 Task: Open Card Travel Review in Board Email Marketing Engagement Optimization to Workspace Editing and Proofreading and add a team member Softage.1@softage.net, a label Green, a checklist Blogging, an attachment from your computer, a color Green and finally, add a card description 'Conduct team training session on communication' and a comment 'This task requires us to be detail-oriented and meticulous, ensuring that we do not miss any important information or details.'. Add a start date 'Jan 05, 1900' with a due date 'Jan 12, 1900'
Action: Key pressed <Key.shift>SOFTAGE.1<Key.shift>@SOFTAGE.NET<Key.enter>
Screenshot: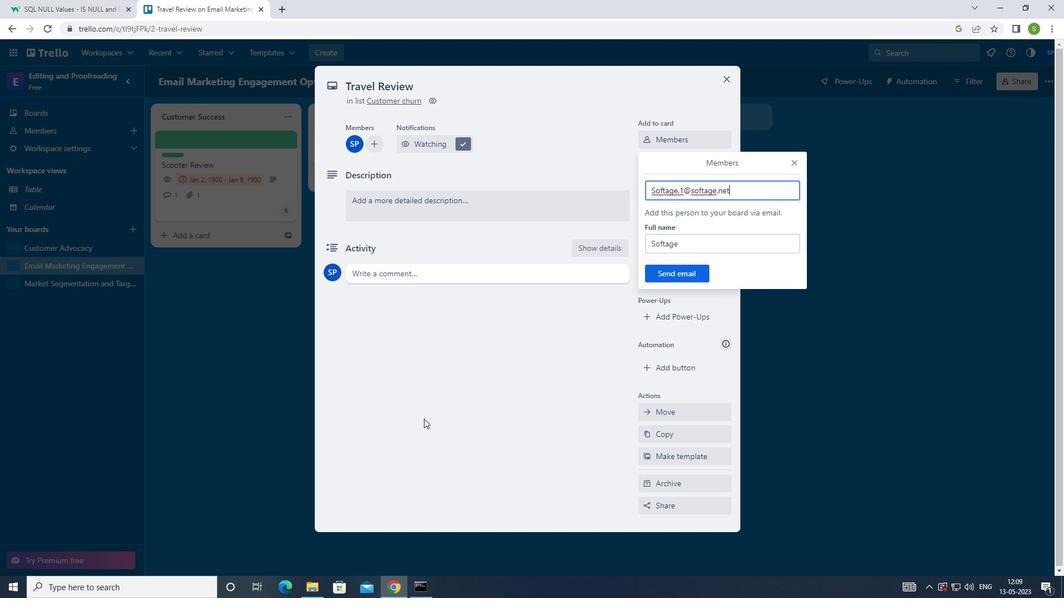
Action: Mouse moved to (794, 164)
Screenshot: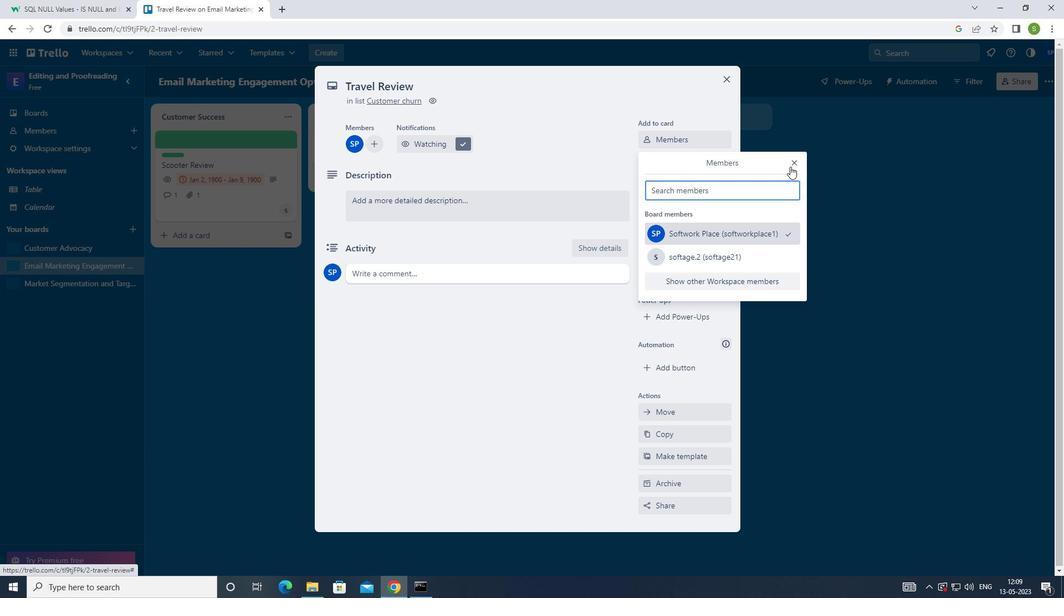 
Action: Mouse pressed left at (794, 164)
Screenshot: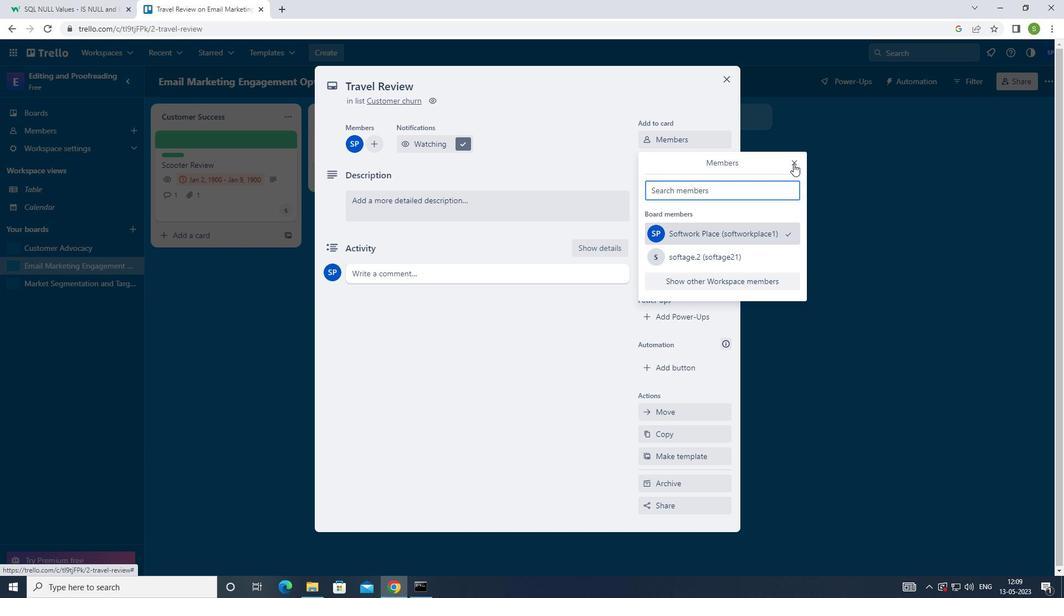 
Action: Mouse moved to (705, 168)
Screenshot: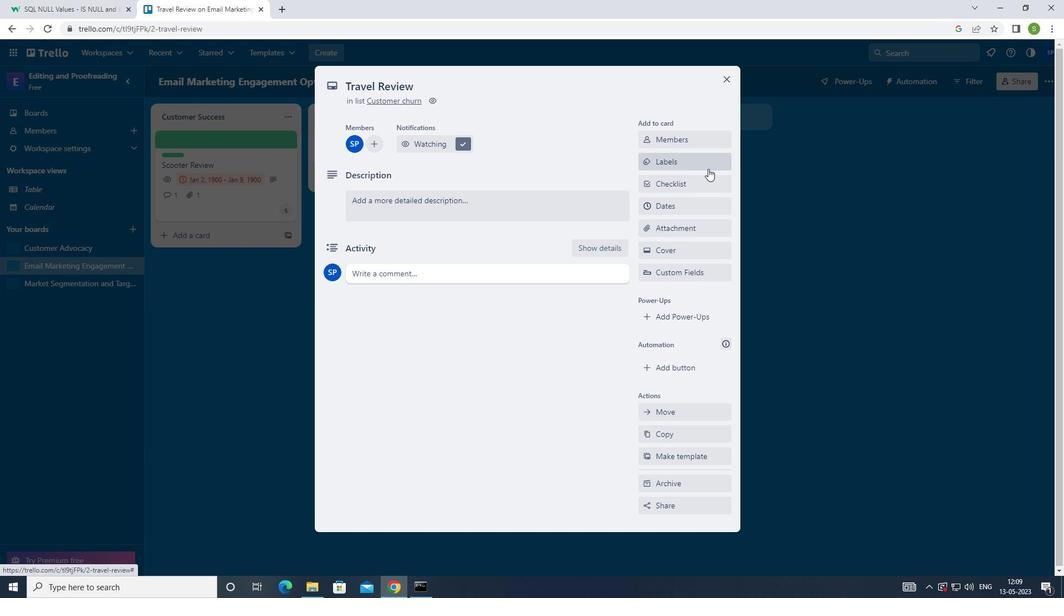 
Action: Mouse pressed left at (705, 168)
Screenshot: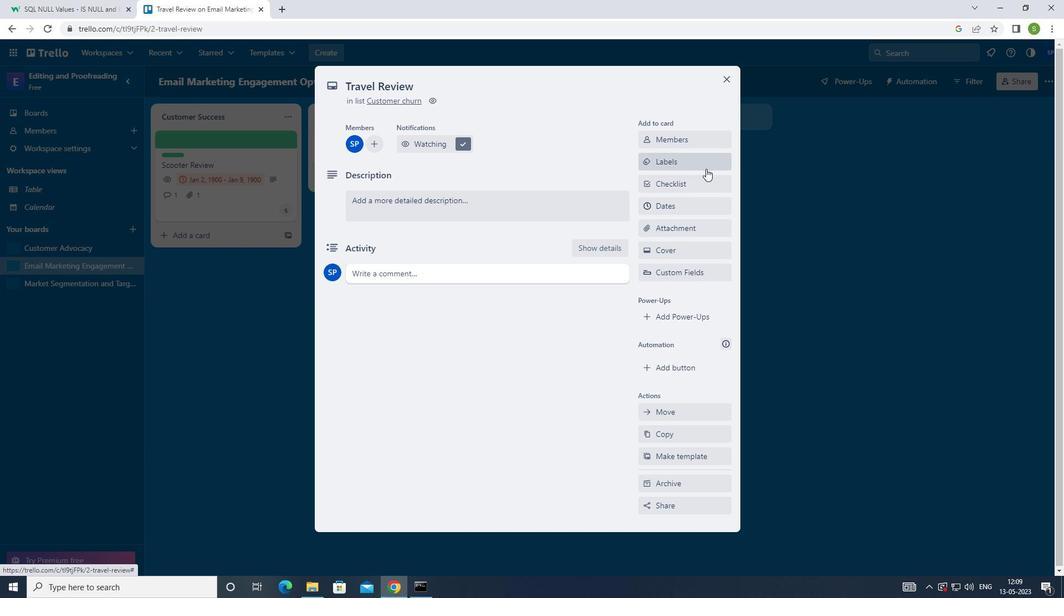 
Action: Mouse moved to (653, 252)
Screenshot: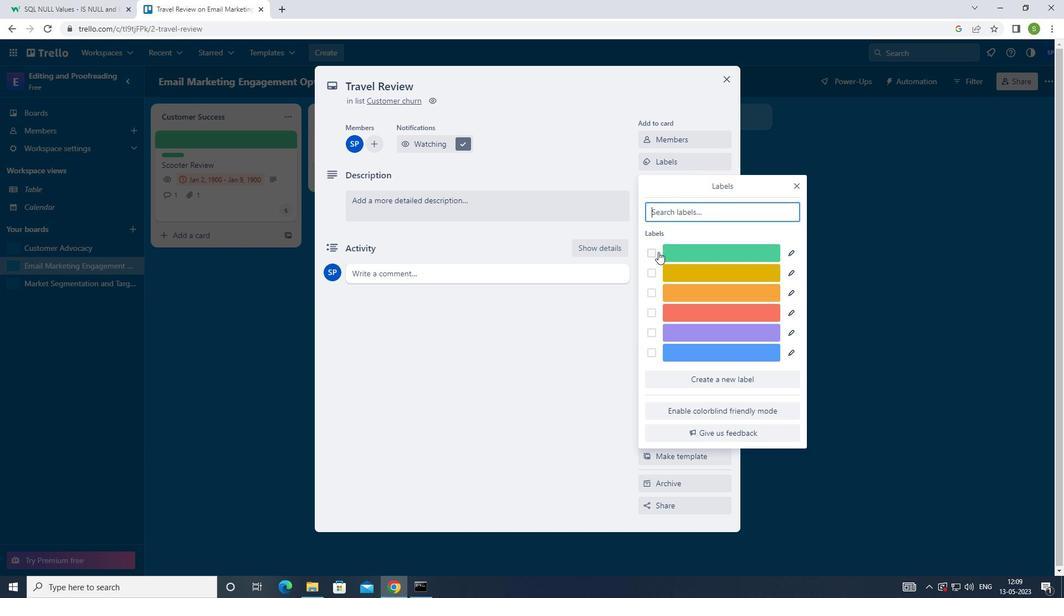 
Action: Mouse pressed left at (653, 252)
Screenshot: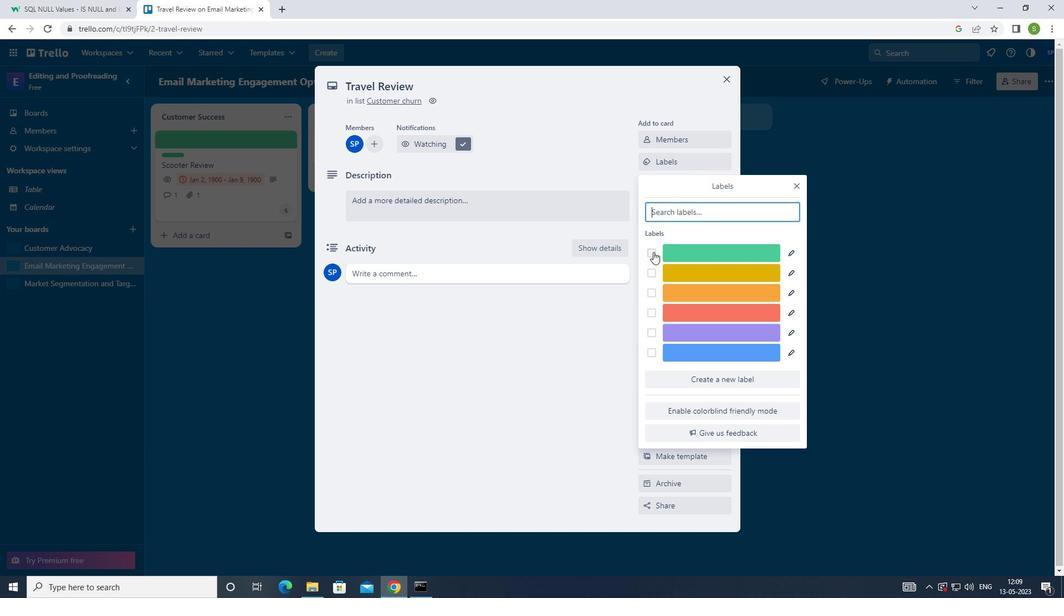 
Action: Mouse moved to (798, 185)
Screenshot: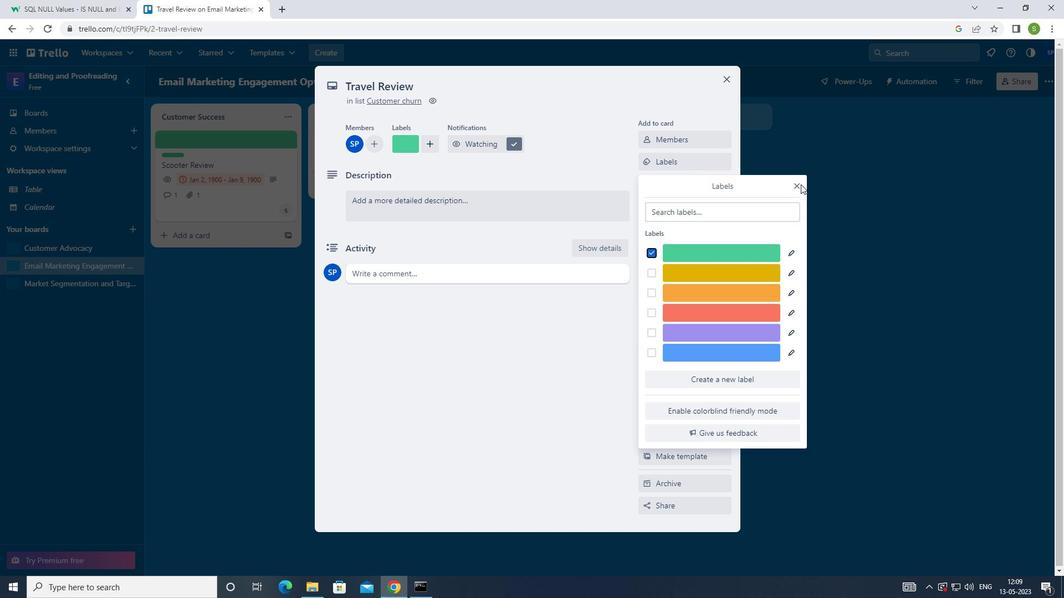
Action: Mouse pressed left at (798, 185)
Screenshot: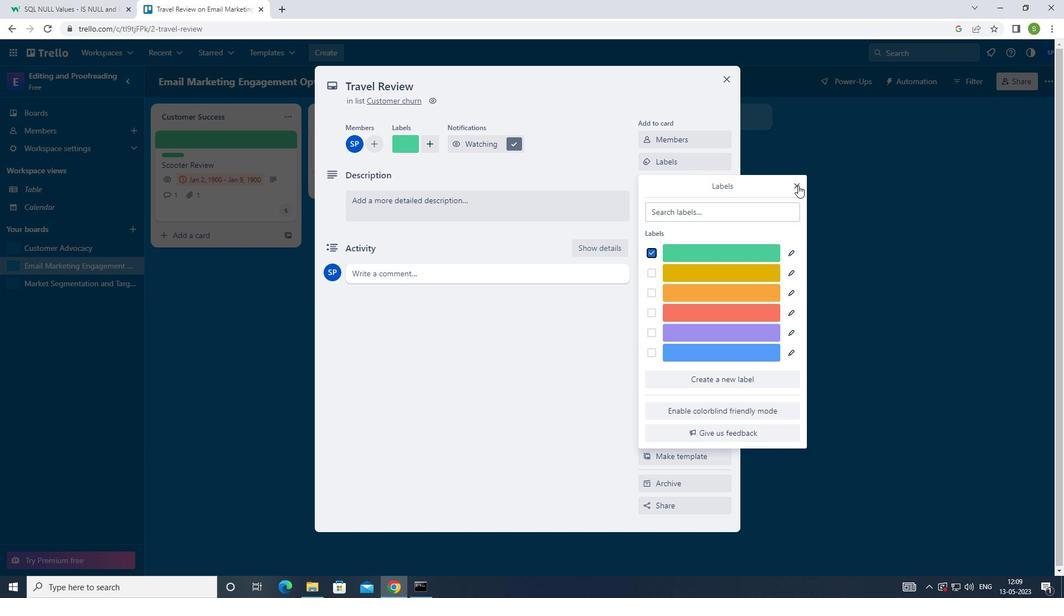 
Action: Mouse moved to (686, 190)
Screenshot: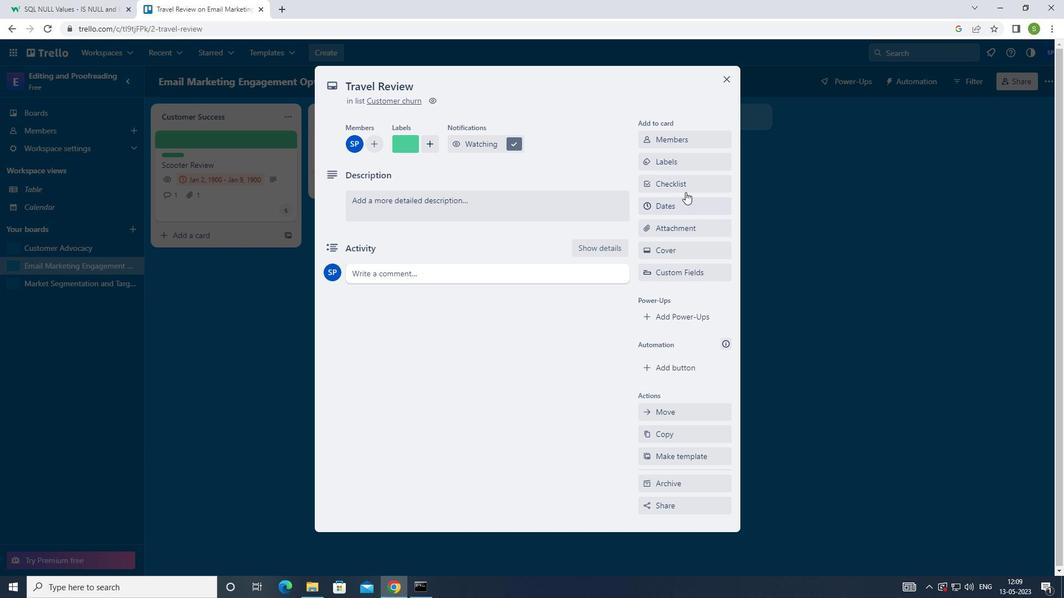 
Action: Mouse pressed left at (686, 190)
Screenshot: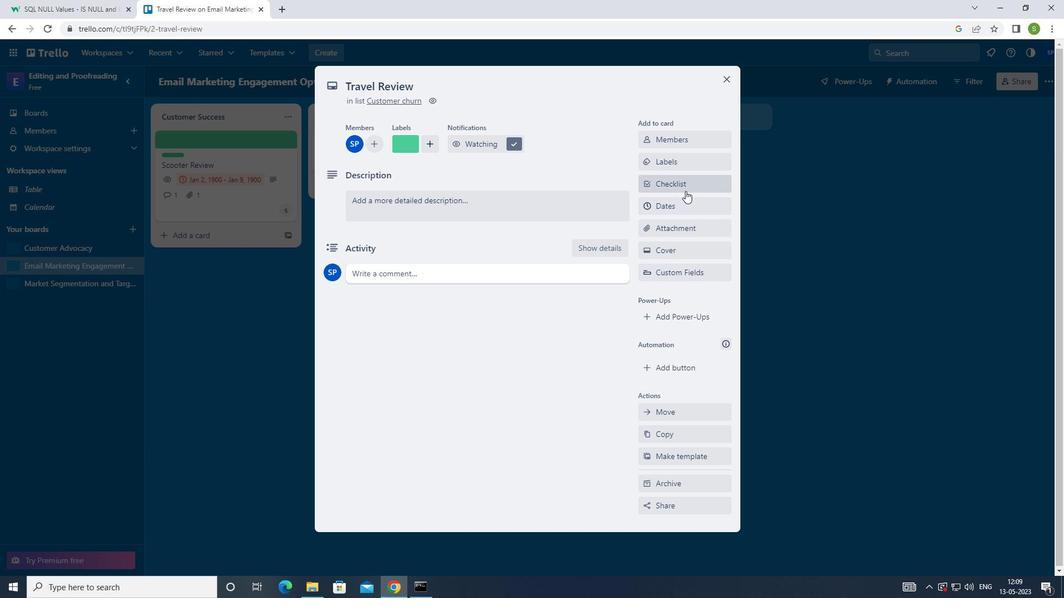 
Action: Mouse moved to (715, 215)
Screenshot: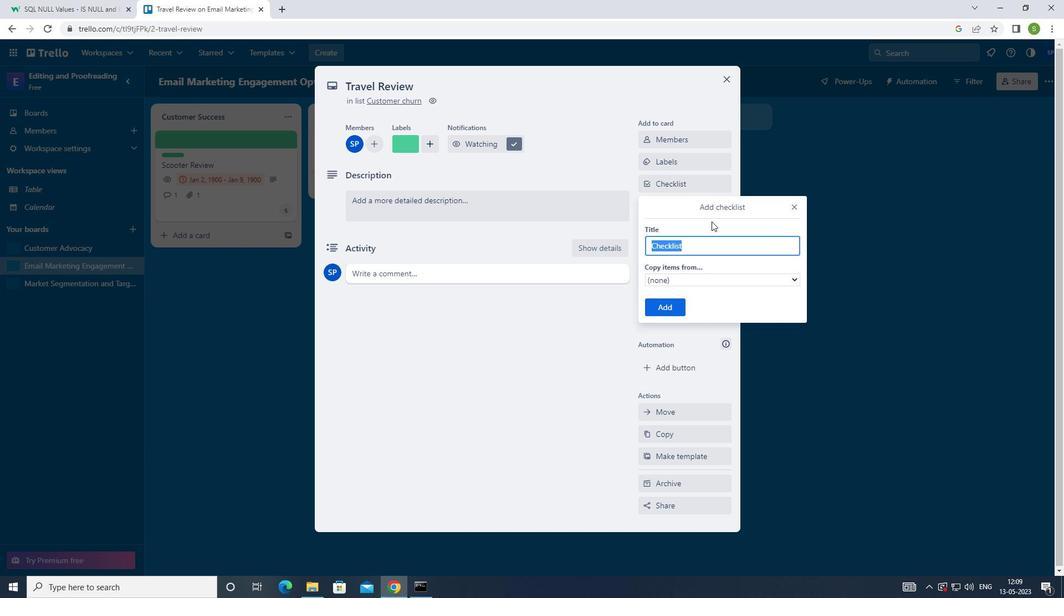 
Action: Key pressed <Key.shift>B
Screenshot: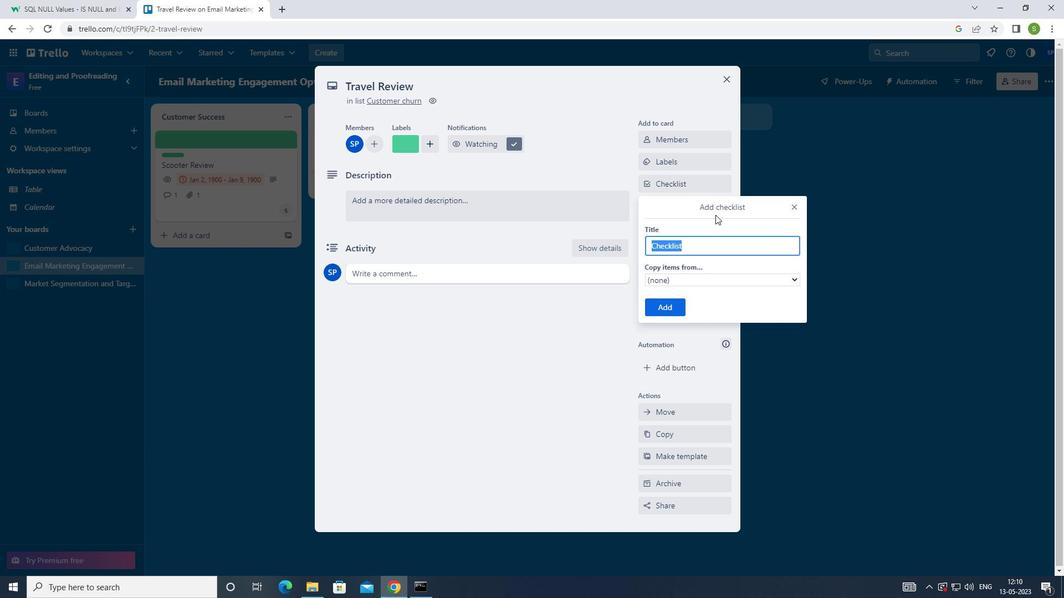 
Action: Mouse moved to (726, 297)
Screenshot: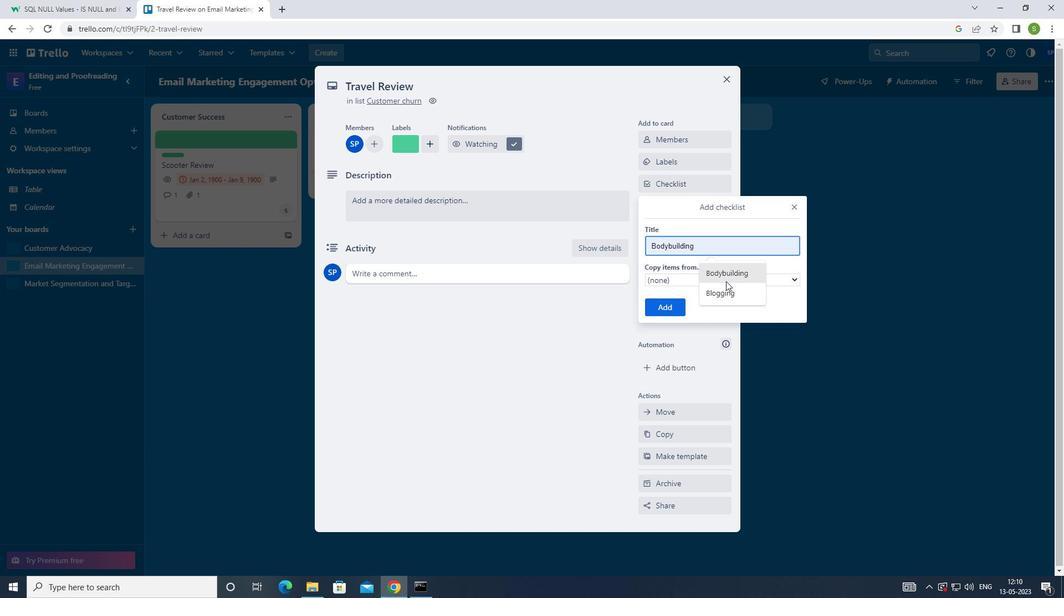 
Action: Mouse pressed left at (726, 297)
Screenshot: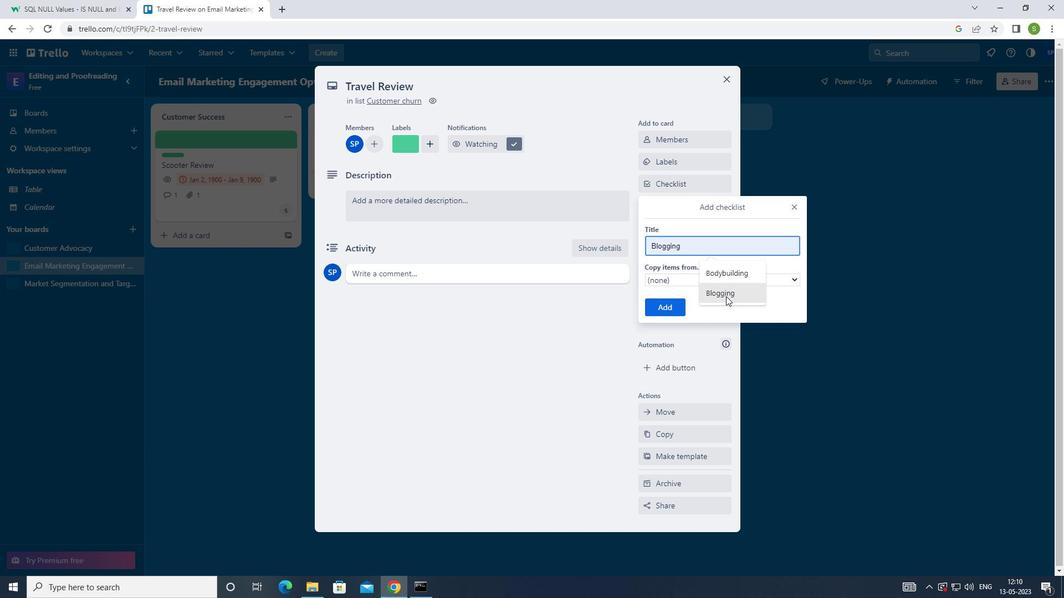
Action: Mouse moved to (675, 307)
Screenshot: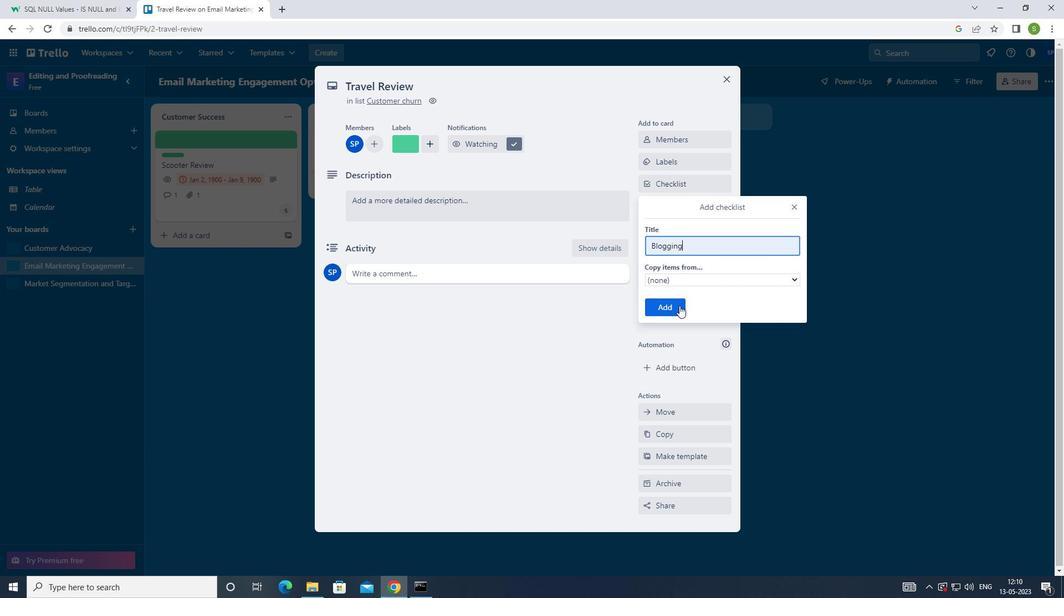 
Action: Mouse pressed left at (675, 307)
Screenshot: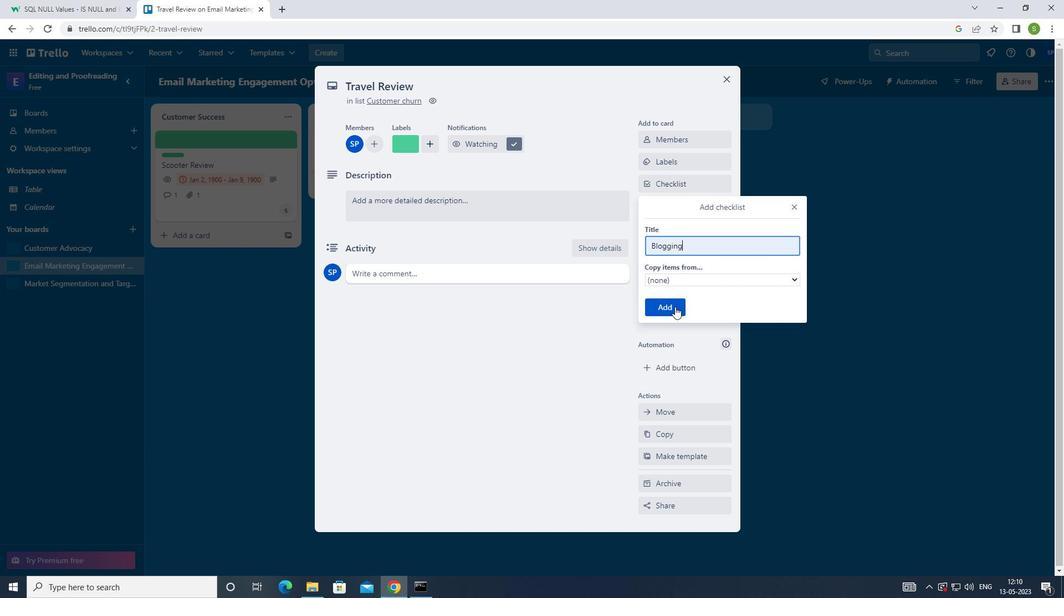 
Action: Mouse moved to (664, 231)
Screenshot: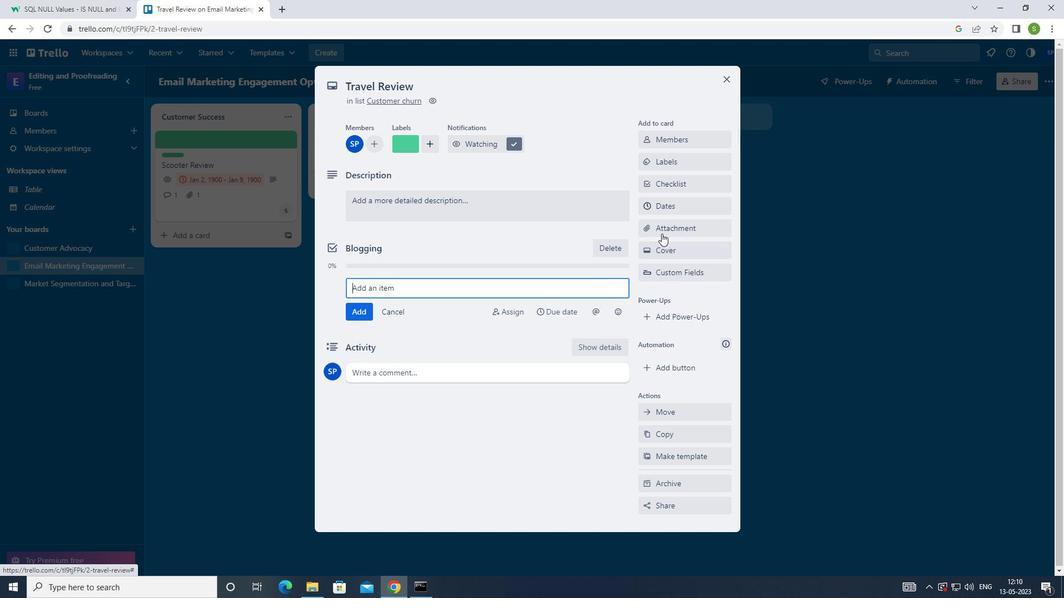 
Action: Mouse pressed left at (664, 231)
Screenshot: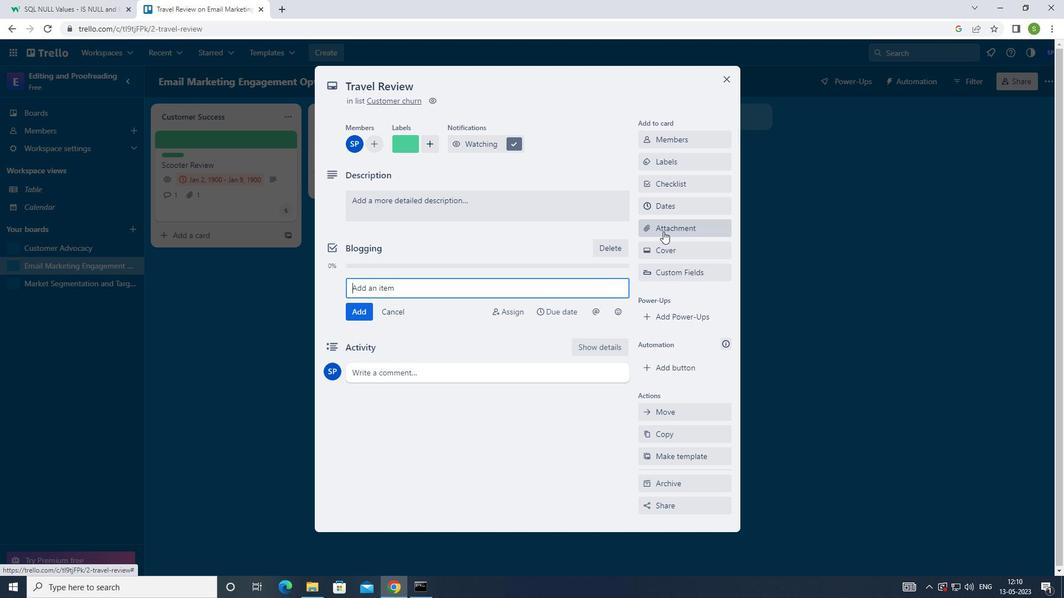 
Action: Mouse moved to (682, 277)
Screenshot: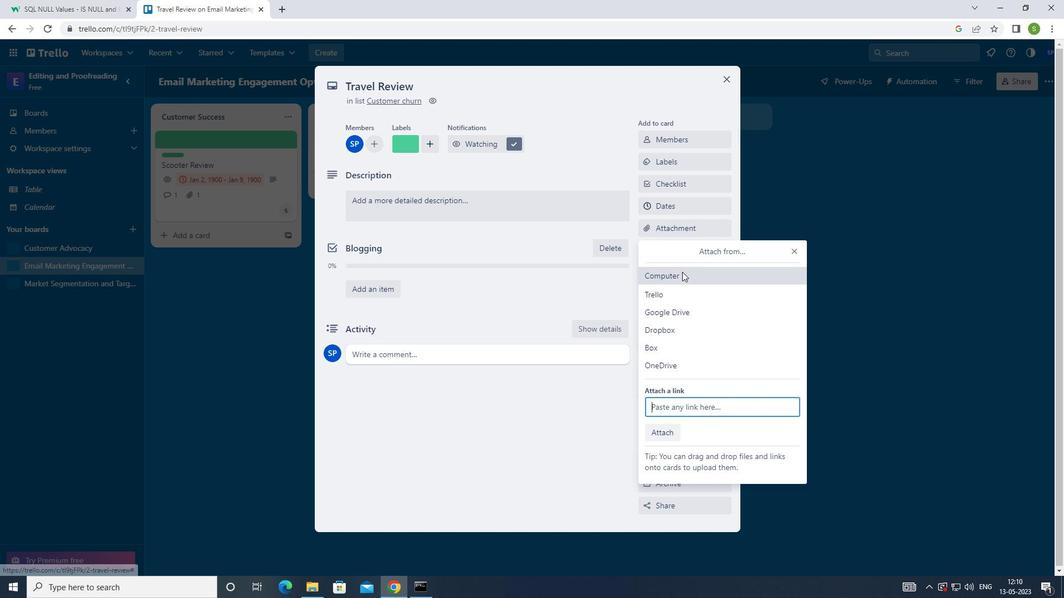 
Action: Mouse pressed left at (682, 277)
Screenshot: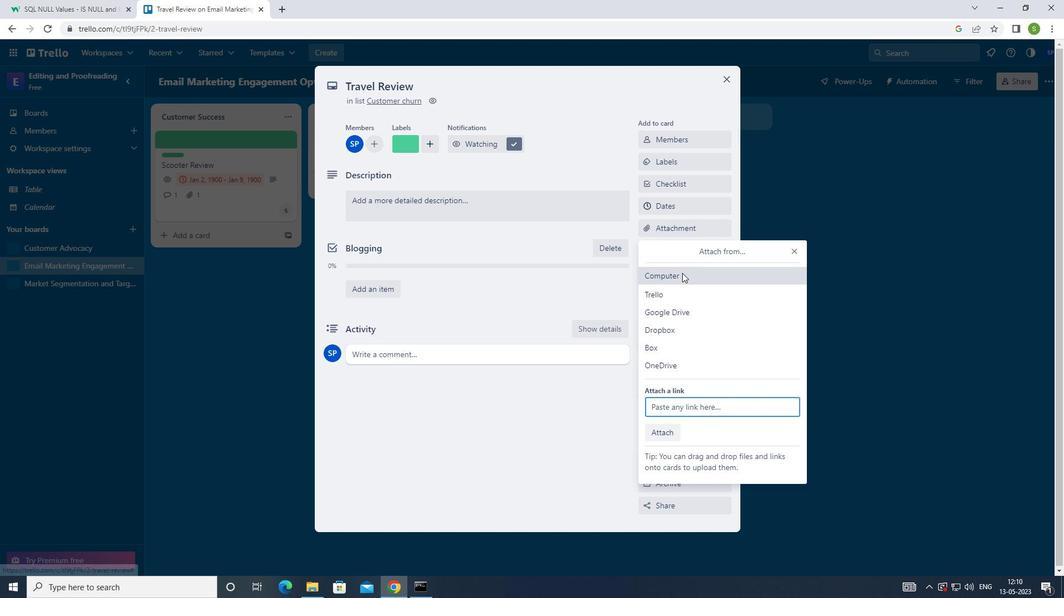 
Action: Mouse moved to (226, 81)
Screenshot: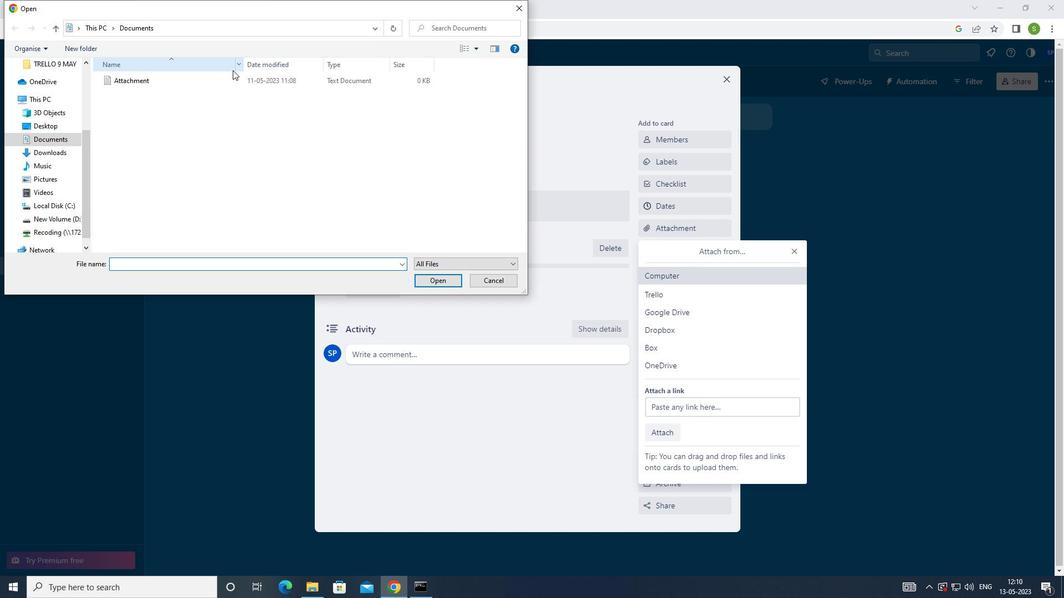
Action: Mouse pressed left at (226, 81)
Screenshot: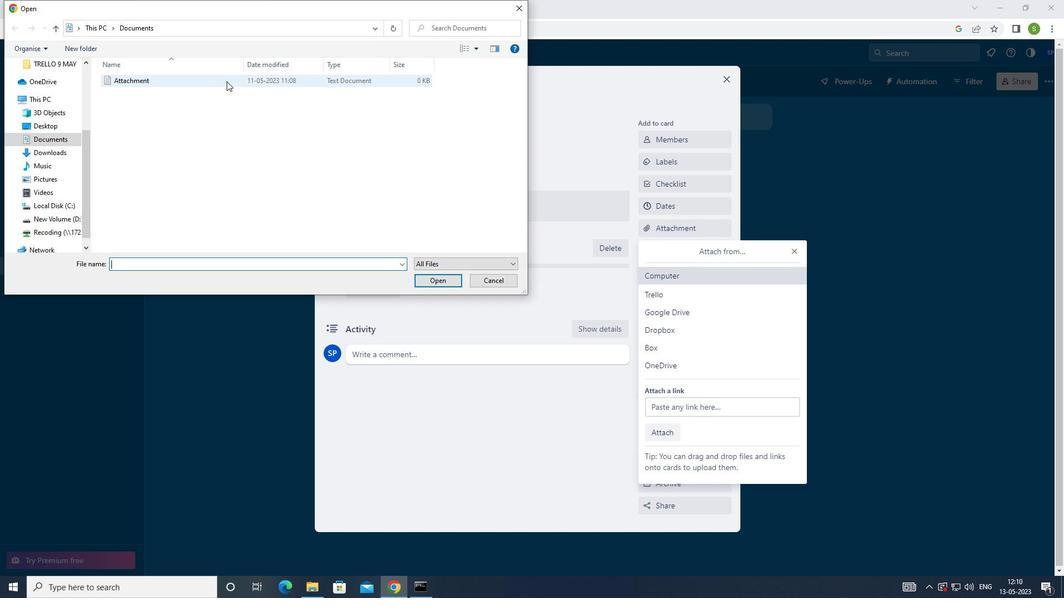 
Action: Mouse moved to (430, 279)
Screenshot: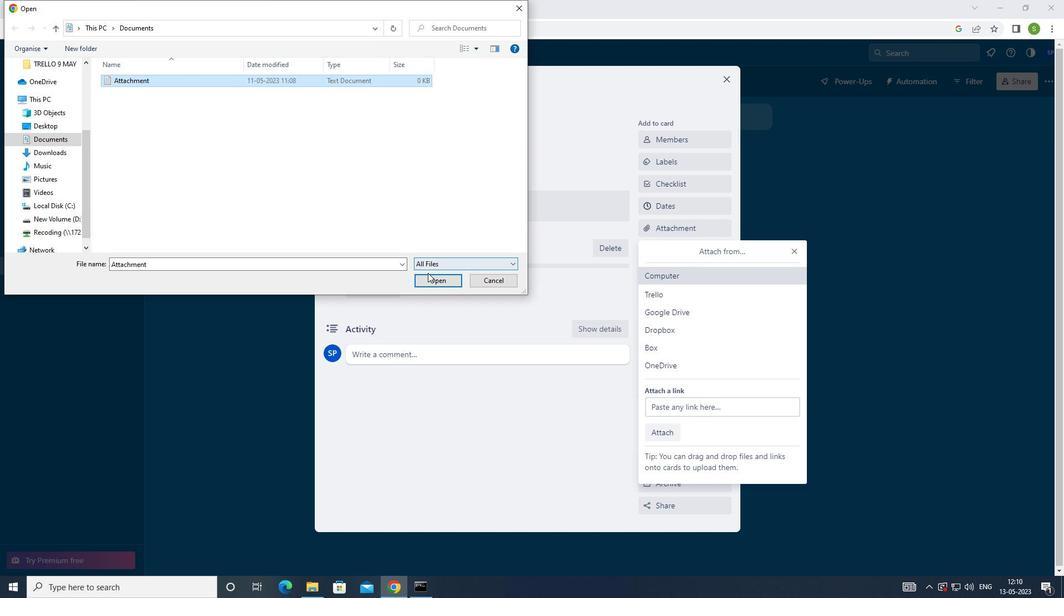 
Action: Mouse pressed left at (430, 279)
Screenshot: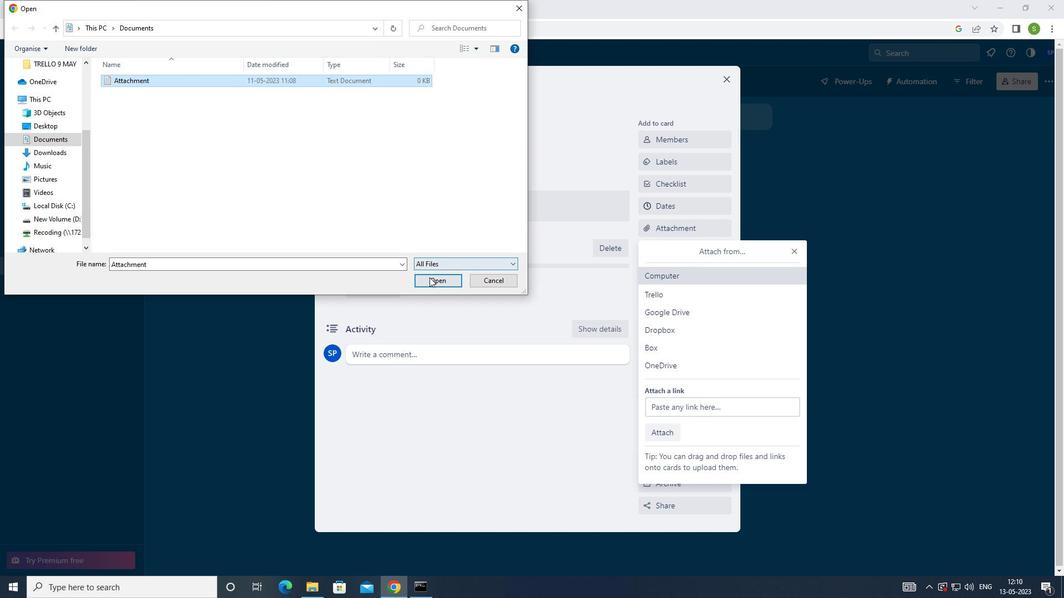
Action: Mouse moved to (687, 255)
Screenshot: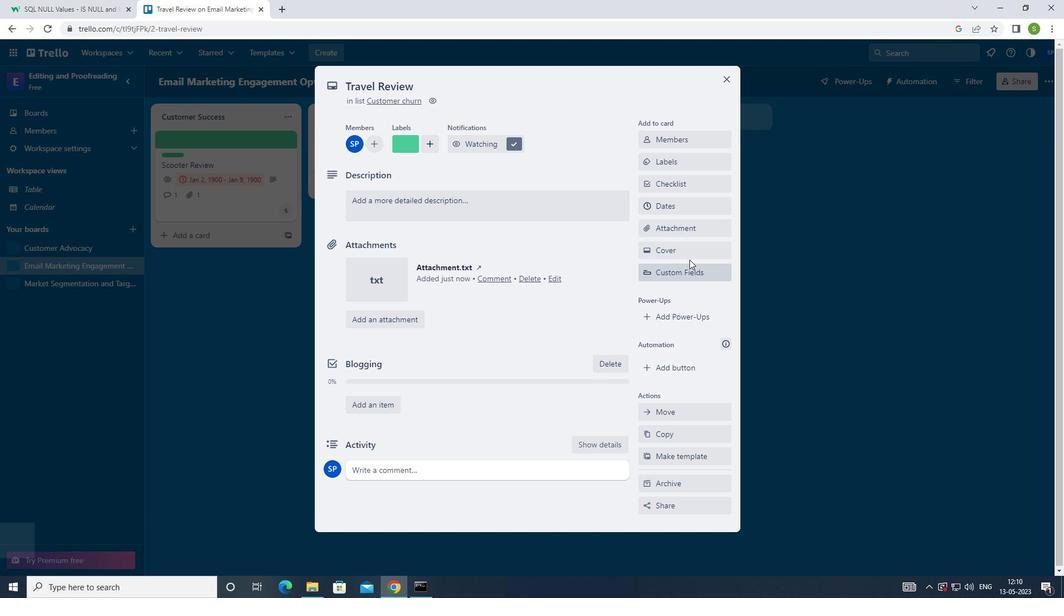 
Action: Mouse pressed left at (687, 255)
Screenshot: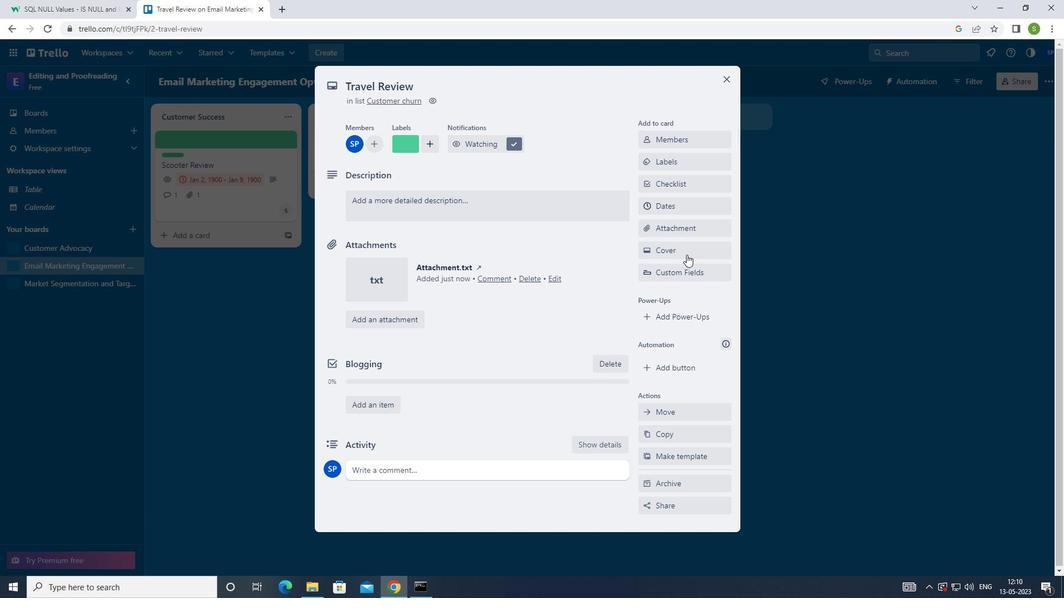 
Action: Mouse moved to (666, 356)
Screenshot: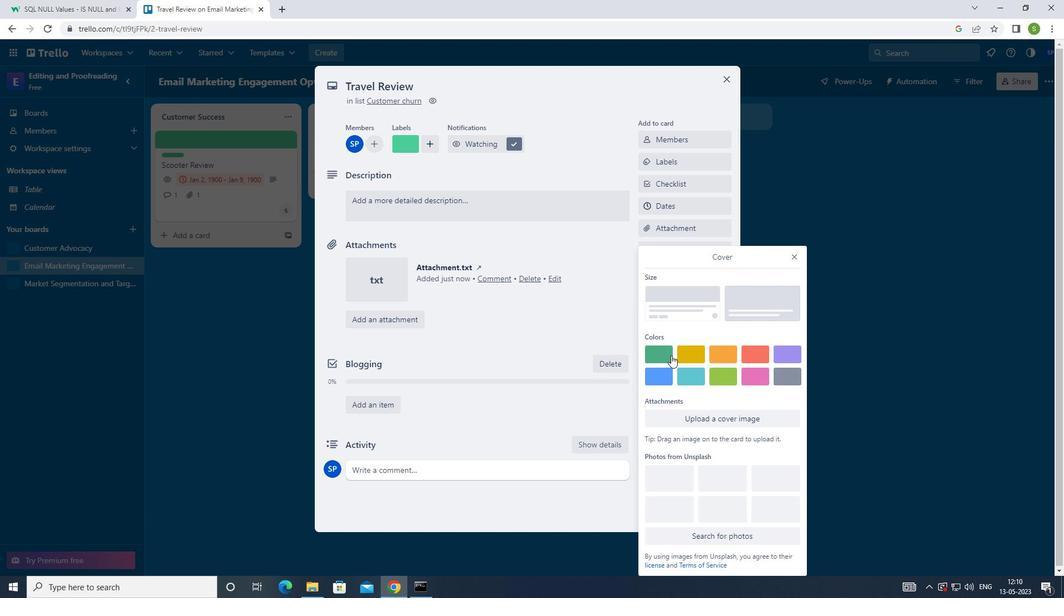 
Action: Mouse pressed left at (666, 356)
Screenshot: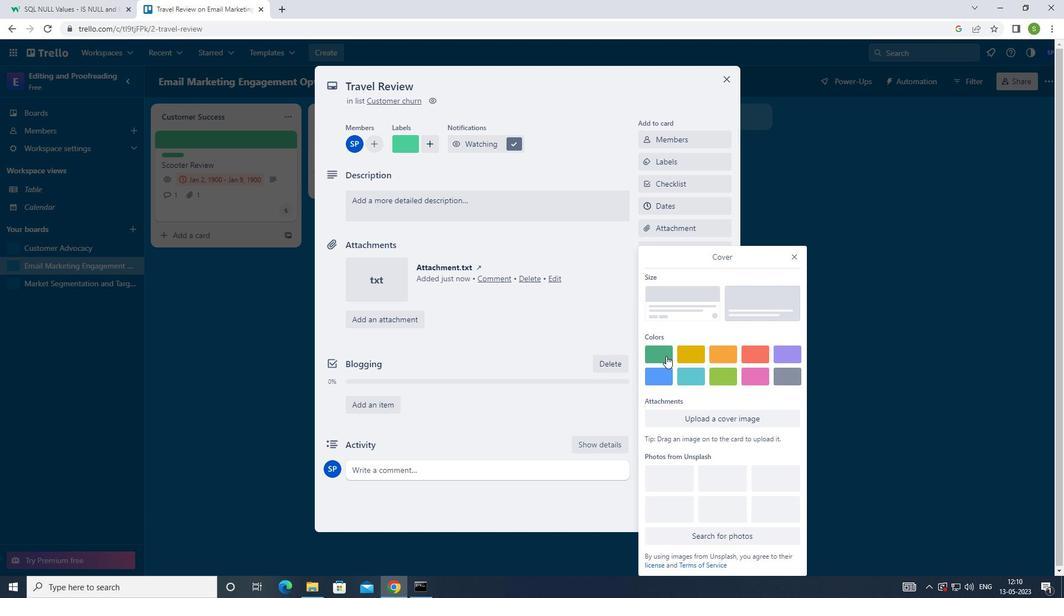 
Action: Mouse moved to (794, 237)
Screenshot: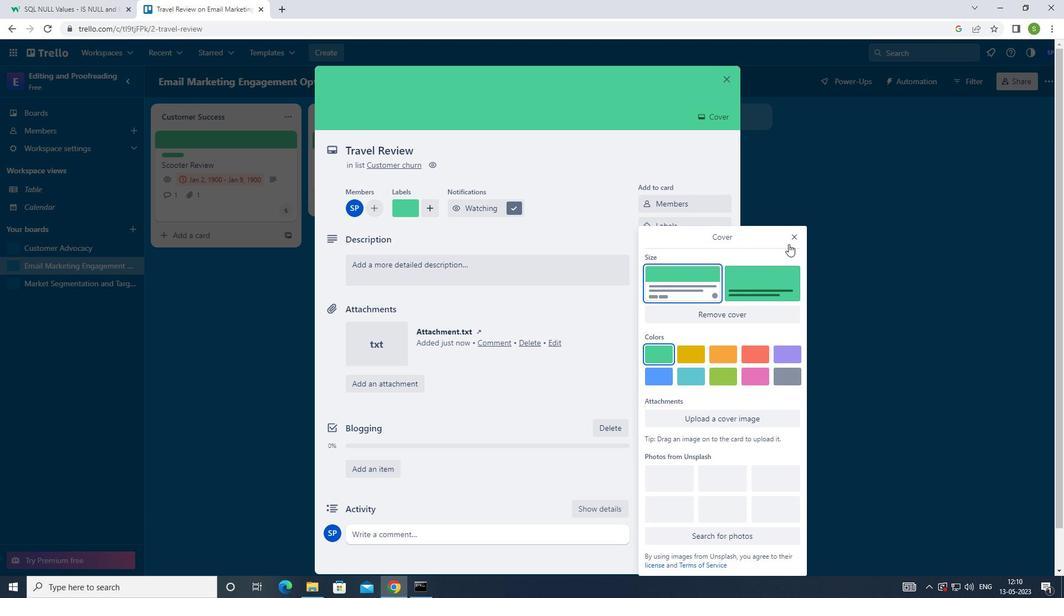 
Action: Mouse pressed left at (794, 237)
Screenshot: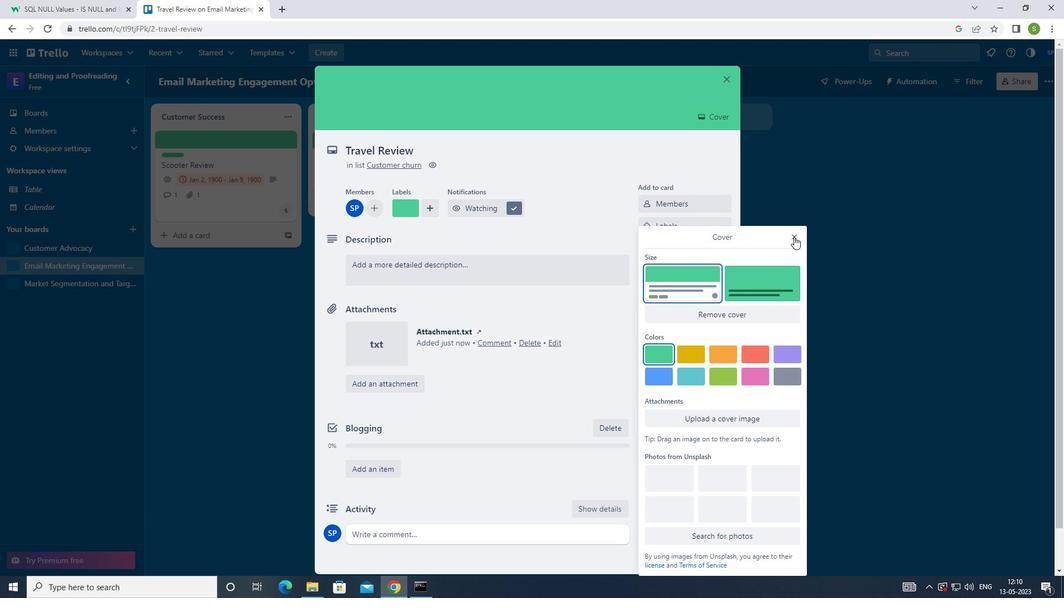 
Action: Mouse moved to (542, 267)
Screenshot: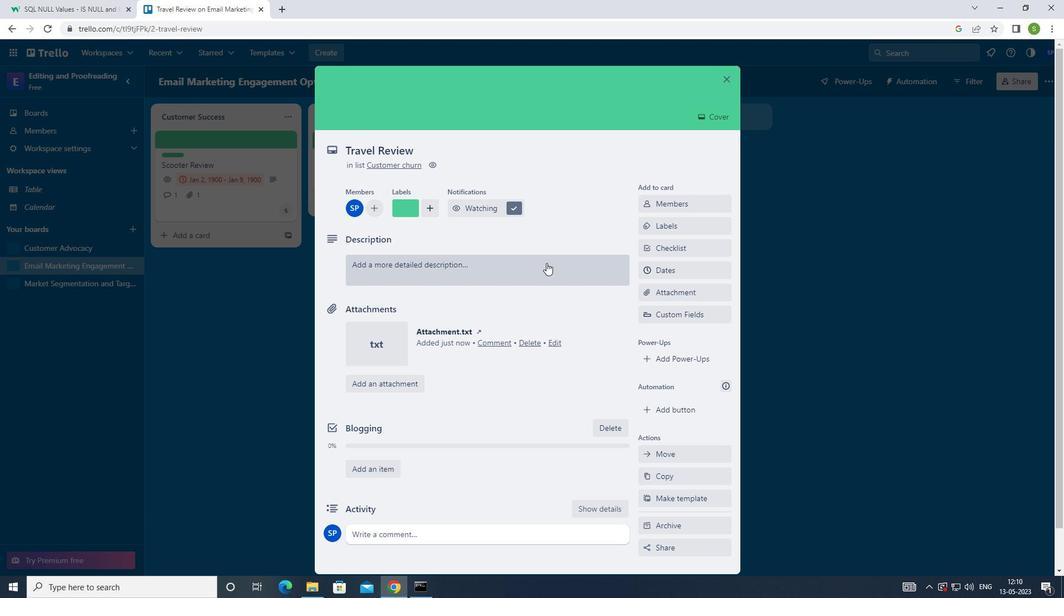 
Action: Mouse pressed left at (542, 267)
Screenshot: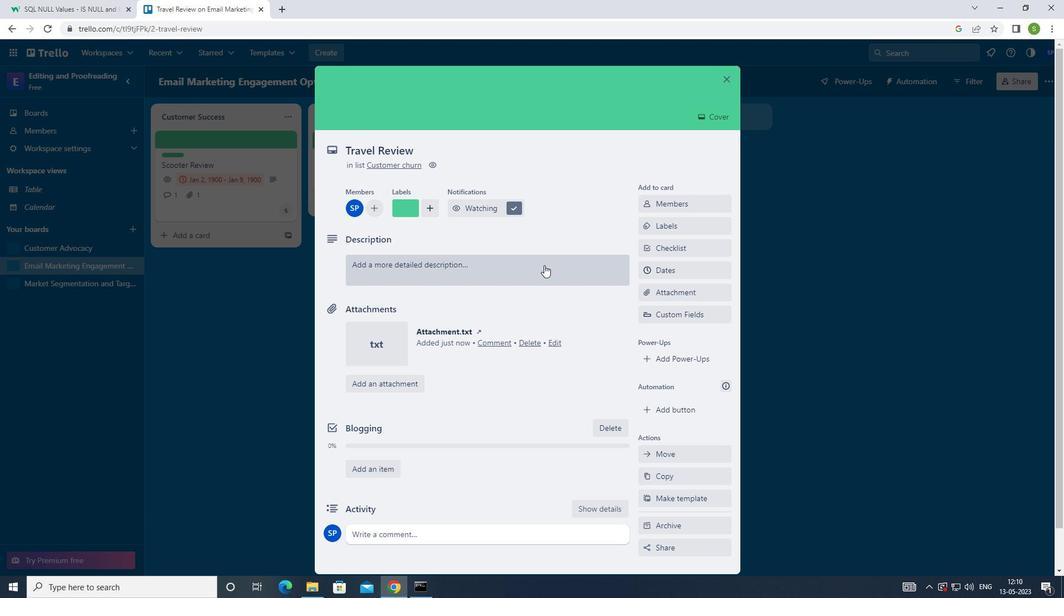 
Action: Mouse moved to (552, 237)
Screenshot: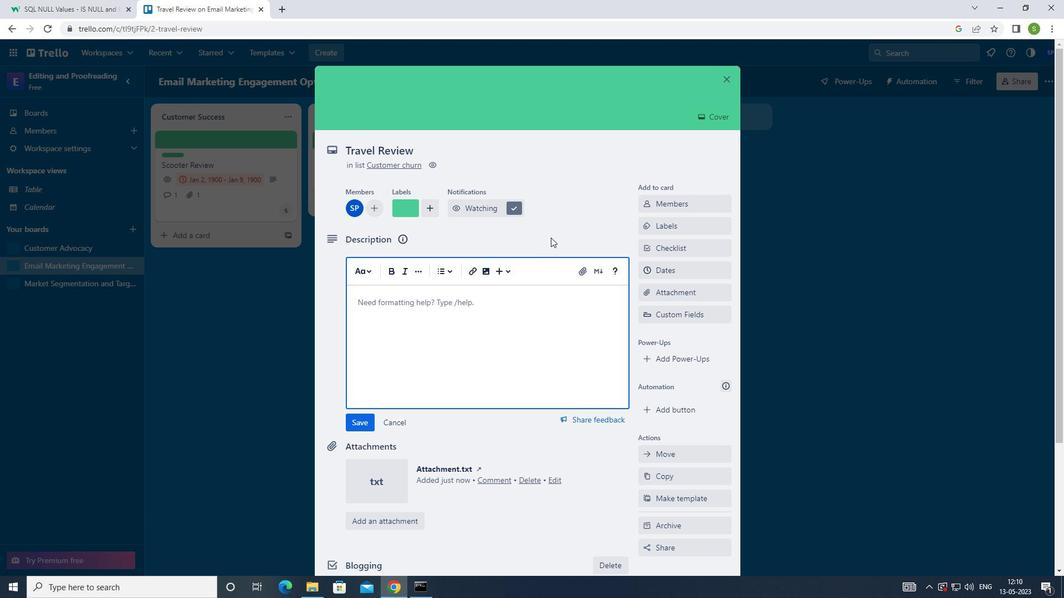 
Action: Key pressed <Key.shift>CONDUCT<Key.space>TEAM<Key.space>TRAINING<Key.space>SESSION<Key.space>ON<Key.space>COMMUNICATION
Screenshot: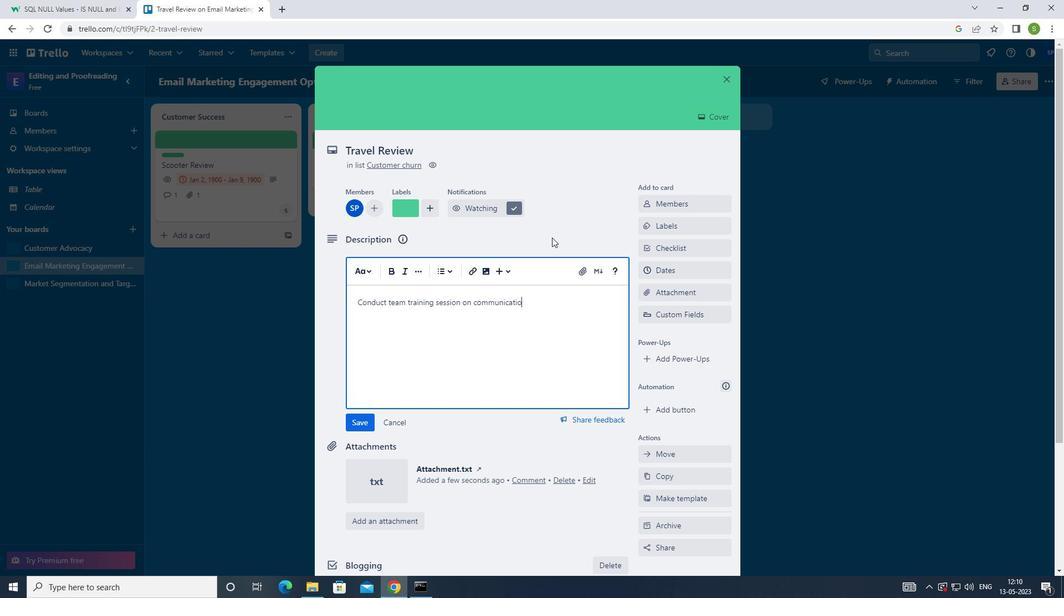 
Action: Mouse moved to (363, 420)
Screenshot: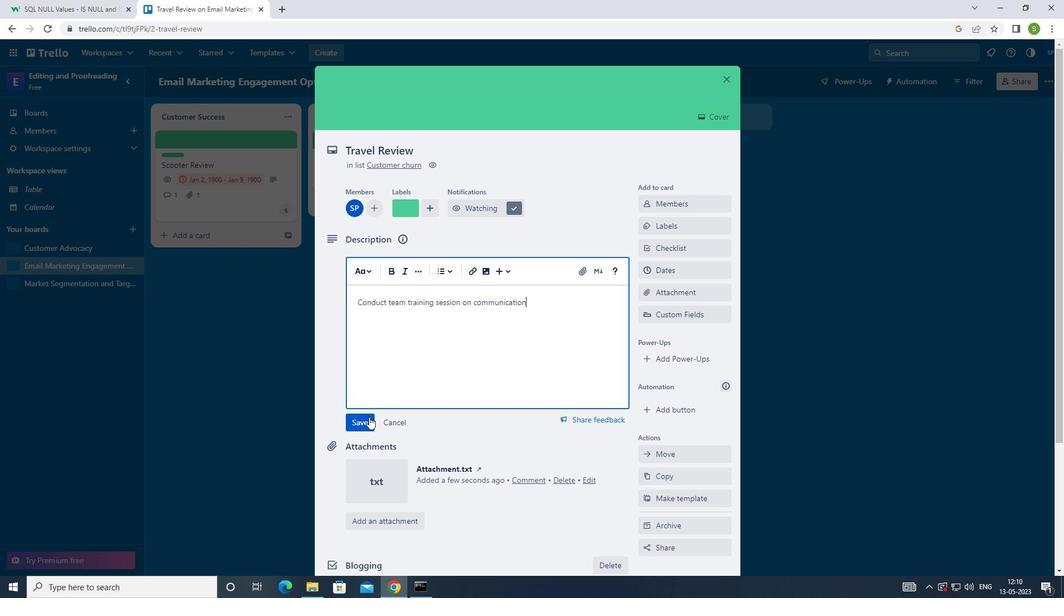 
Action: Mouse pressed left at (363, 420)
Screenshot: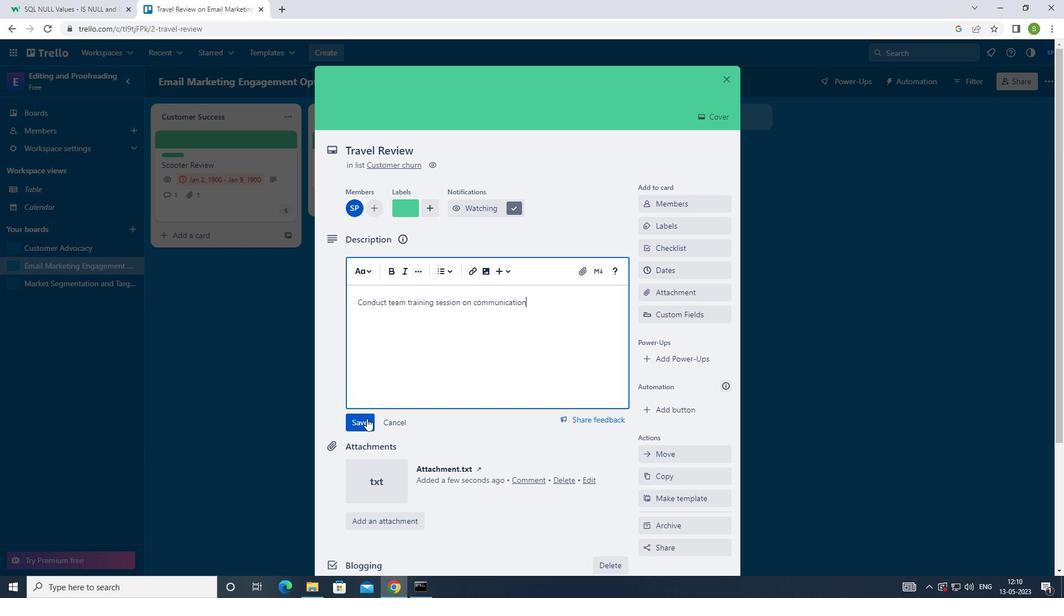 
Action: Mouse moved to (398, 385)
Screenshot: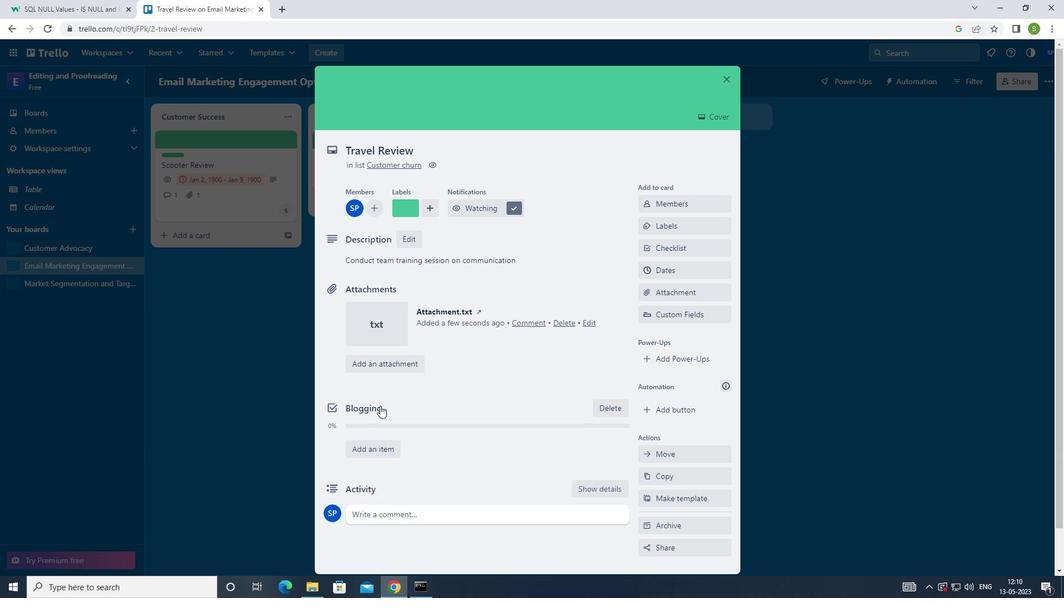 
Action: Mouse scrolled (398, 385) with delta (0, 0)
Screenshot: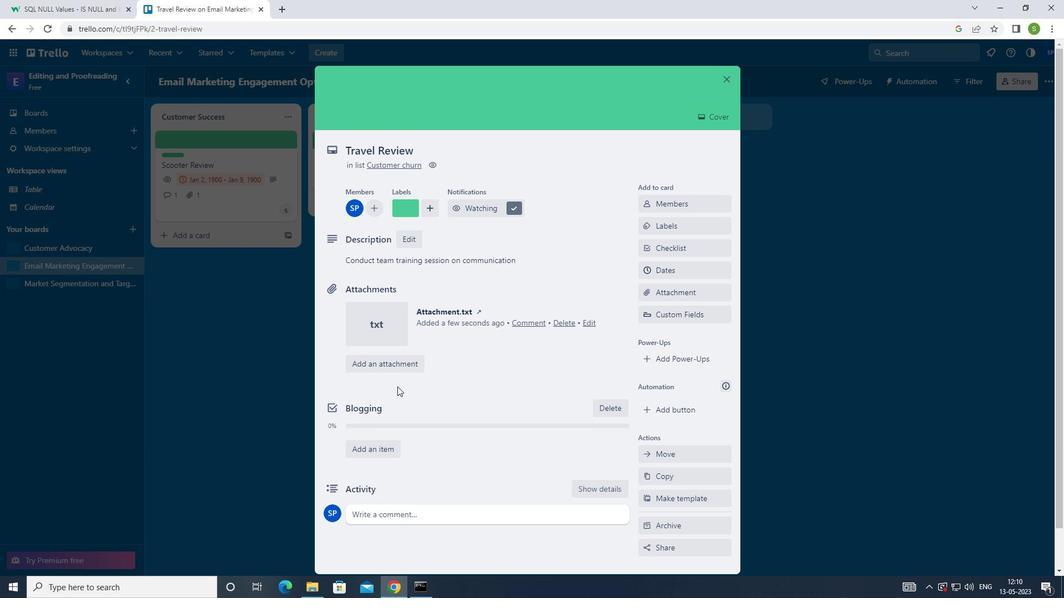 
Action: Mouse scrolled (398, 385) with delta (0, 0)
Screenshot: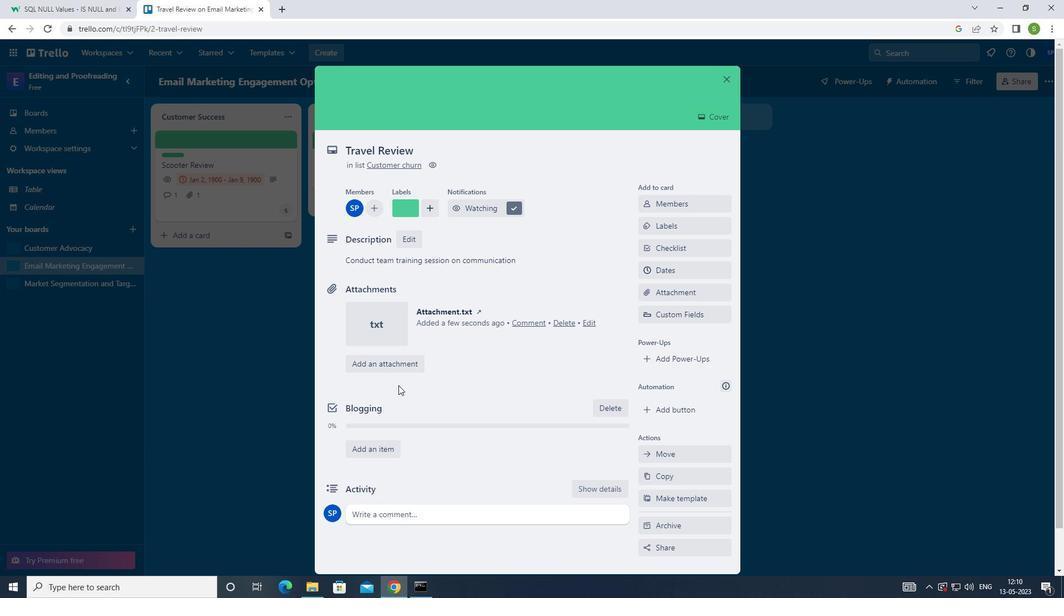 
Action: Mouse scrolled (398, 385) with delta (0, 0)
Screenshot: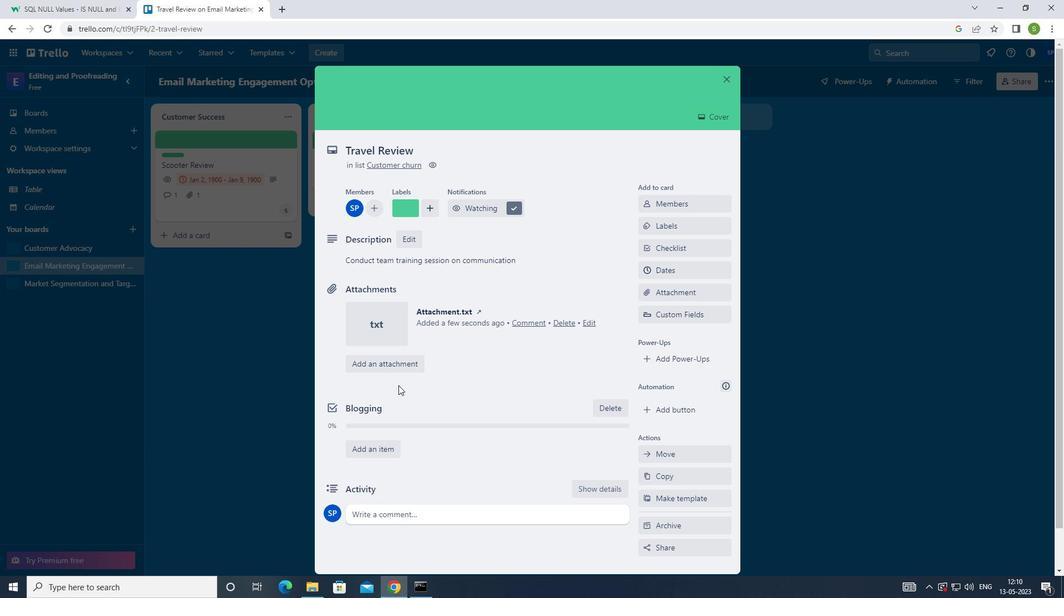 
Action: Mouse moved to (398, 392)
Screenshot: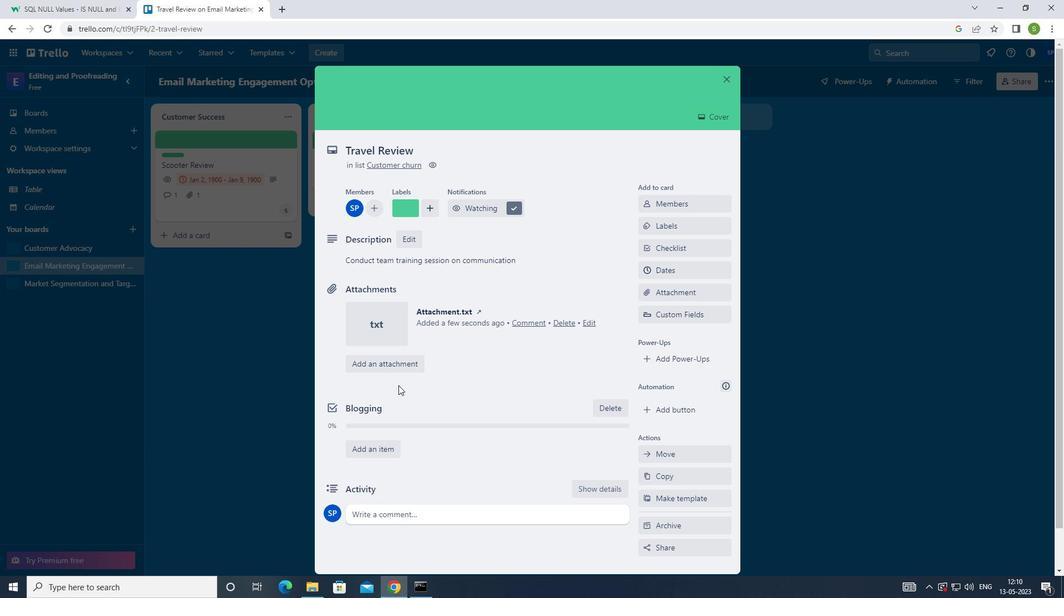 
Action: Mouse scrolled (398, 391) with delta (0, 0)
Screenshot: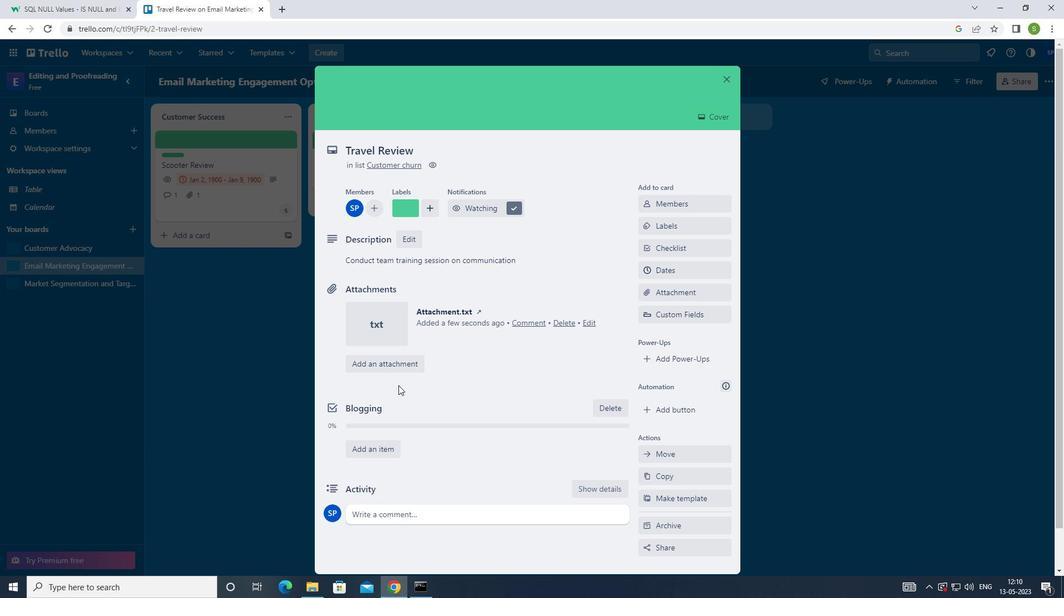 
Action: Mouse moved to (407, 470)
Screenshot: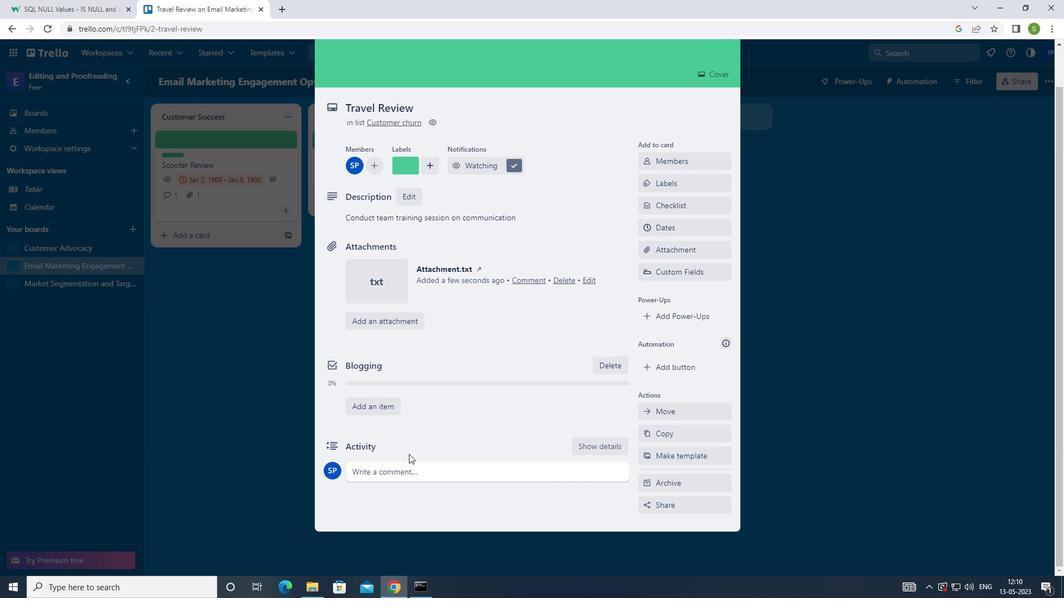 
Action: Mouse pressed left at (407, 470)
Screenshot: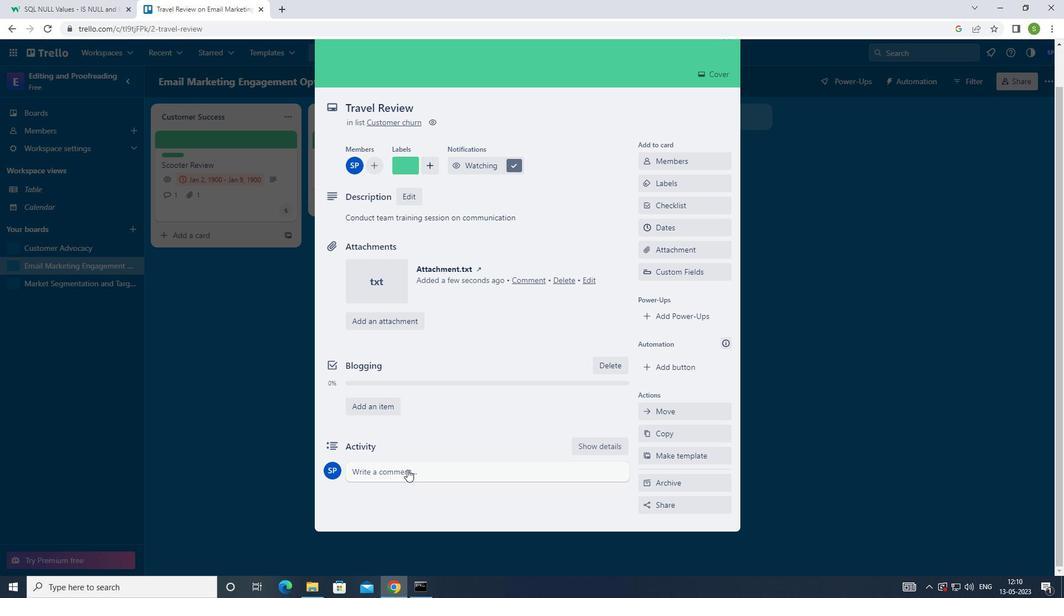 
Action: Mouse moved to (470, 342)
Screenshot: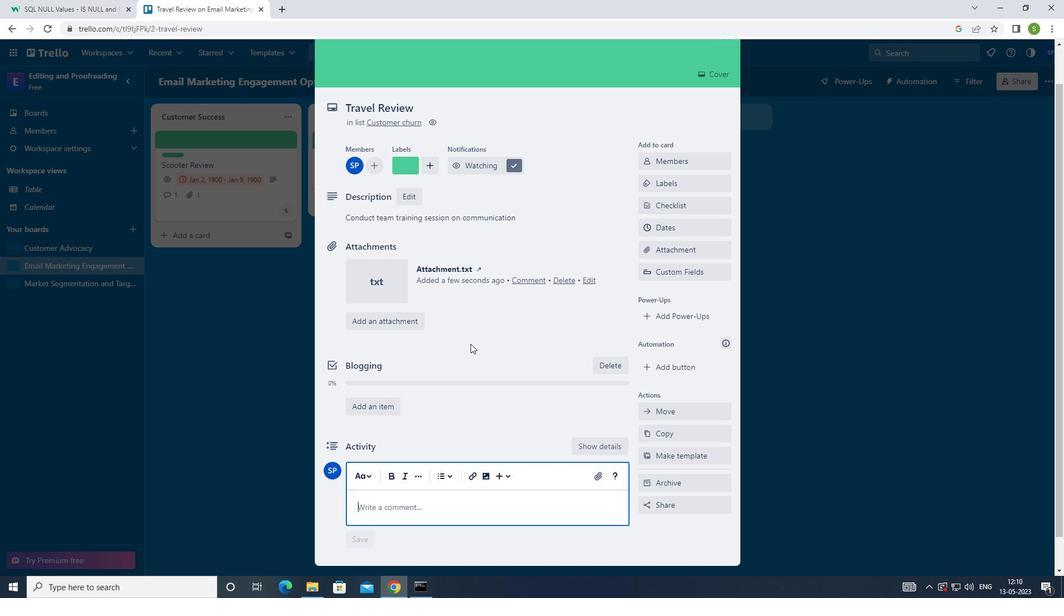 
Action: Key pressed <Key.shift>THIS<Key.space>TASK<Key.space>REQUIRE<Key.space>US<Key.space>TO<Key.space>BE<Key.space>DETAILS-ORIW<Key.backspace>ENTED<Key.space>AND<Key.space>METICULOUS<Key.space>ENSURING<Key.space>THAT<Key.space>WE<Key.space>DO<Key.space>NOT<Key.space><Key.space>MISS<Key.space>ANY<Key.space>IMPORTANT<Key.space>OR<Key.space>DETAILS
Screenshot: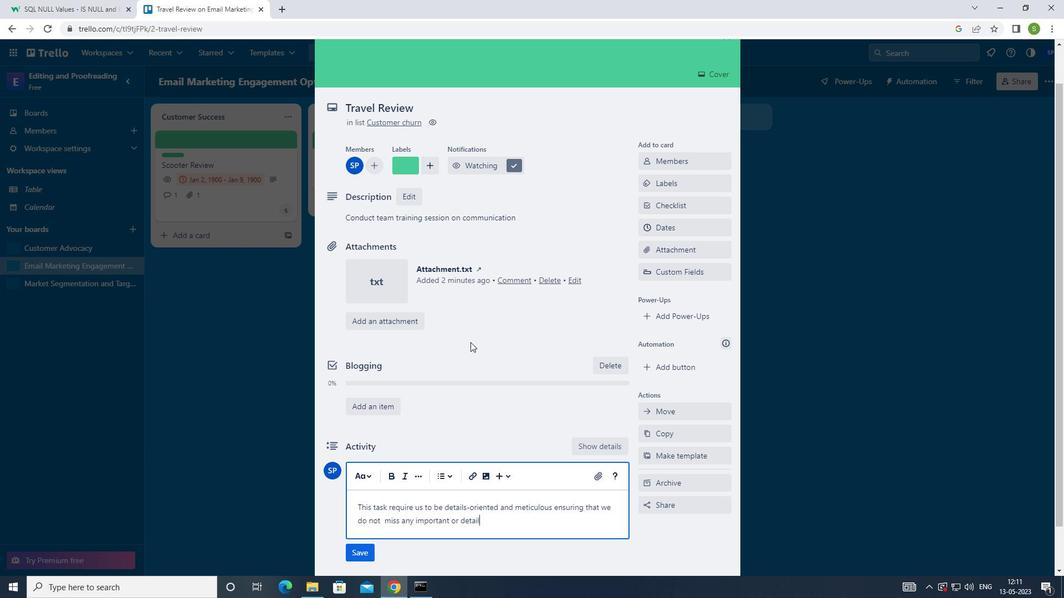 
Action: Mouse moved to (371, 555)
Screenshot: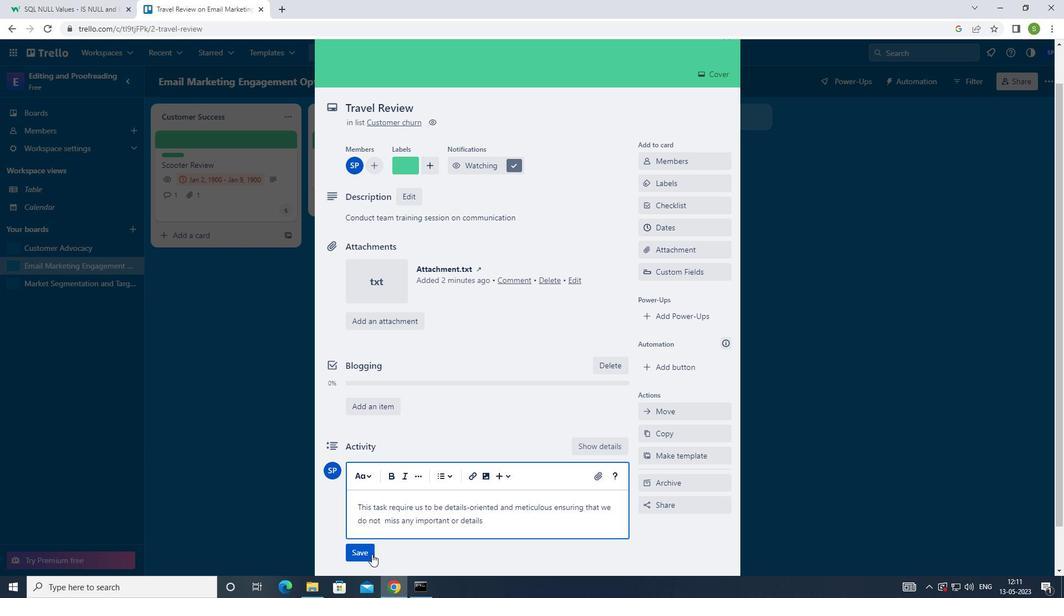 
Action: Mouse pressed left at (371, 555)
Screenshot: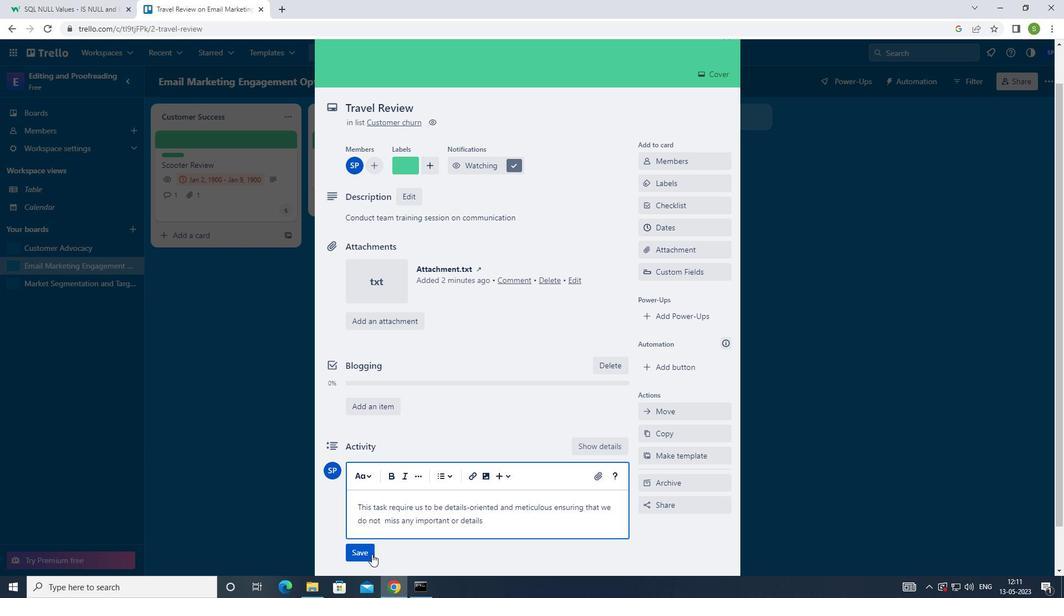 
Action: Mouse moved to (684, 229)
Screenshot: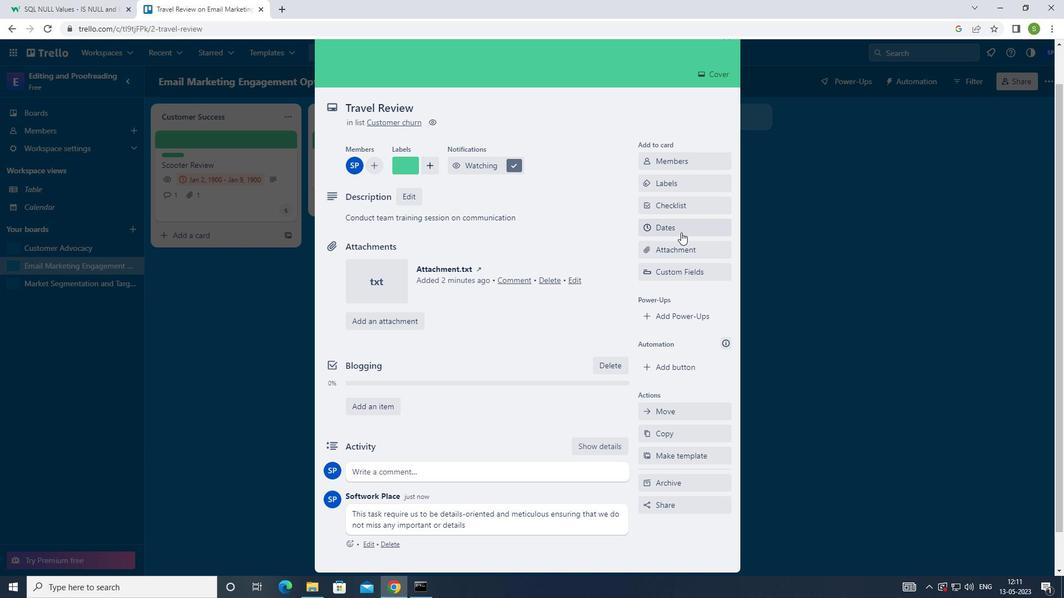 
Action: Mouse pressed left at (684, 229)
Screenshot: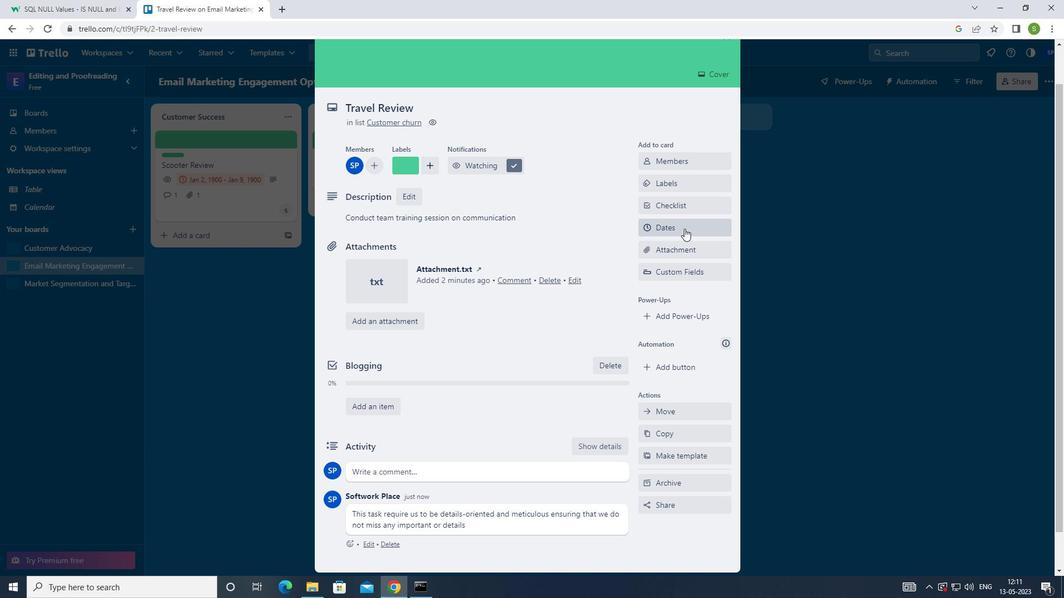 
Action: Mouse moved to (649, 281)
Screenshot: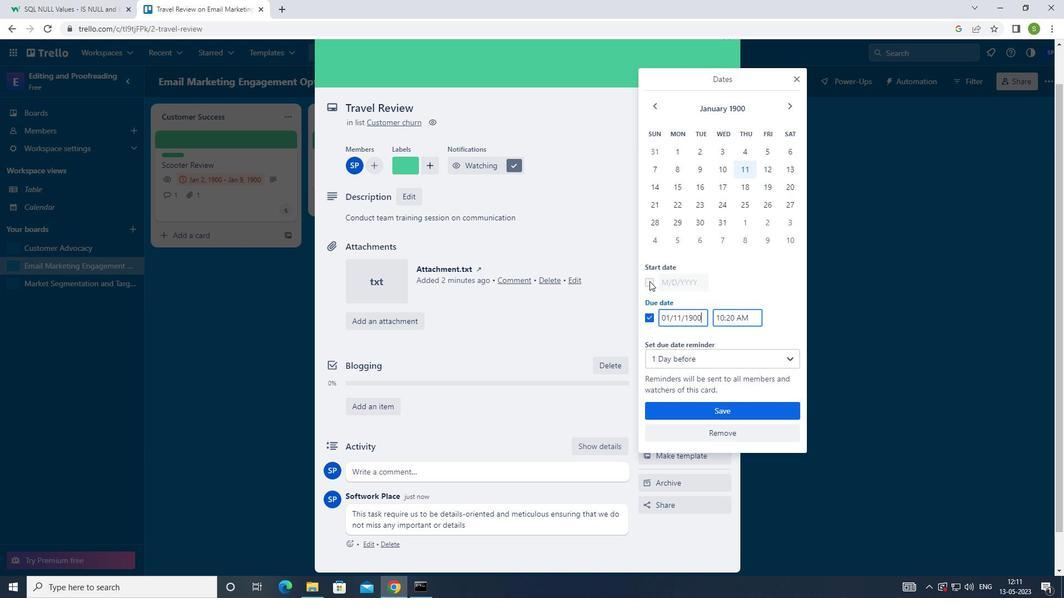 
Action: Mouse pressed left at (649, 281)
Screenshot: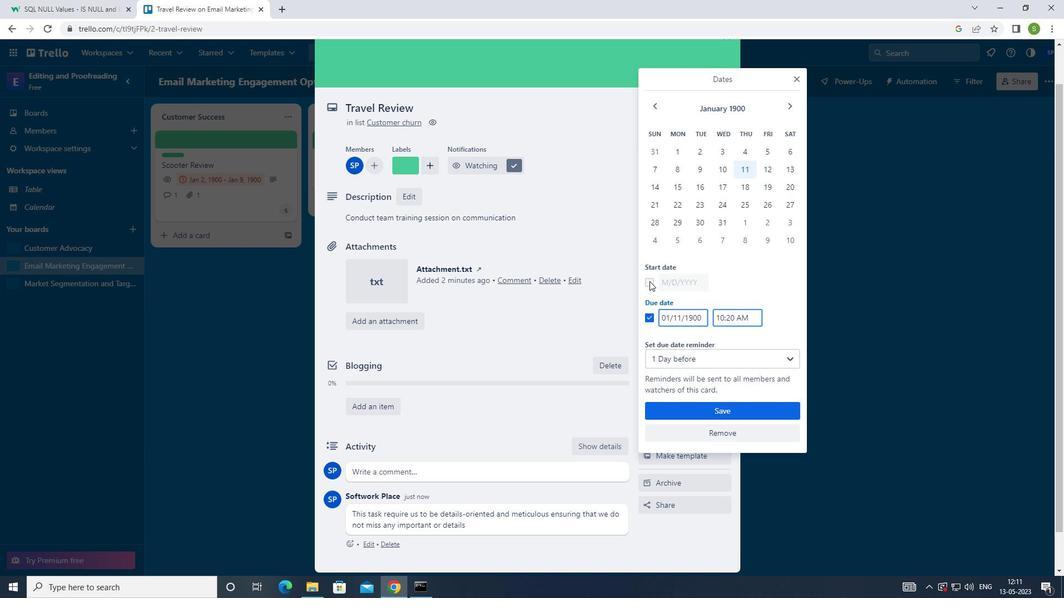 
Action: Mouse moved to (771, 149)
Screenshot: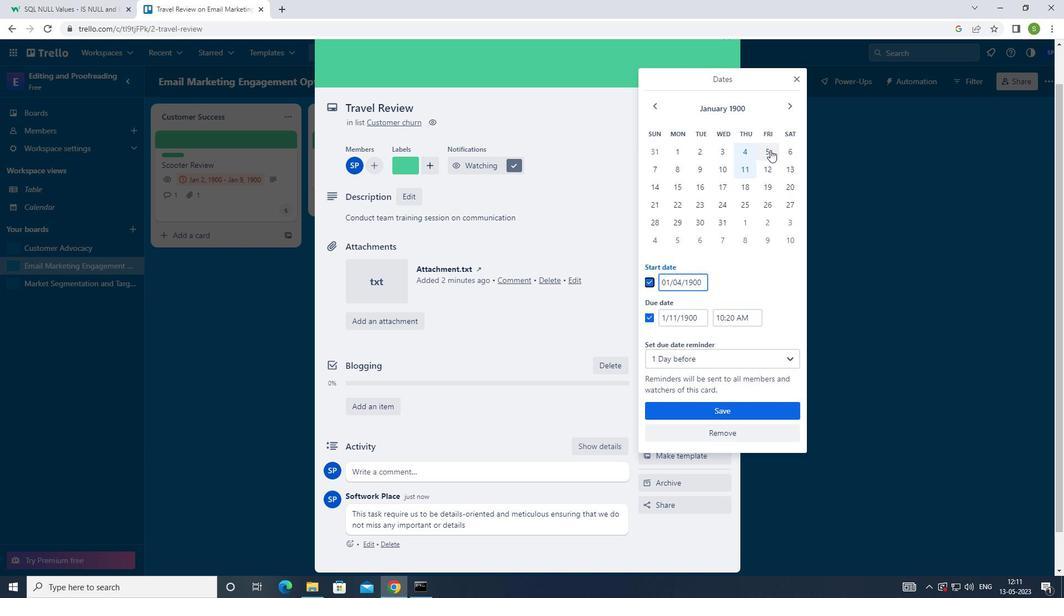 
Action: Mouse pressed left at (771, 149)
Screenshot: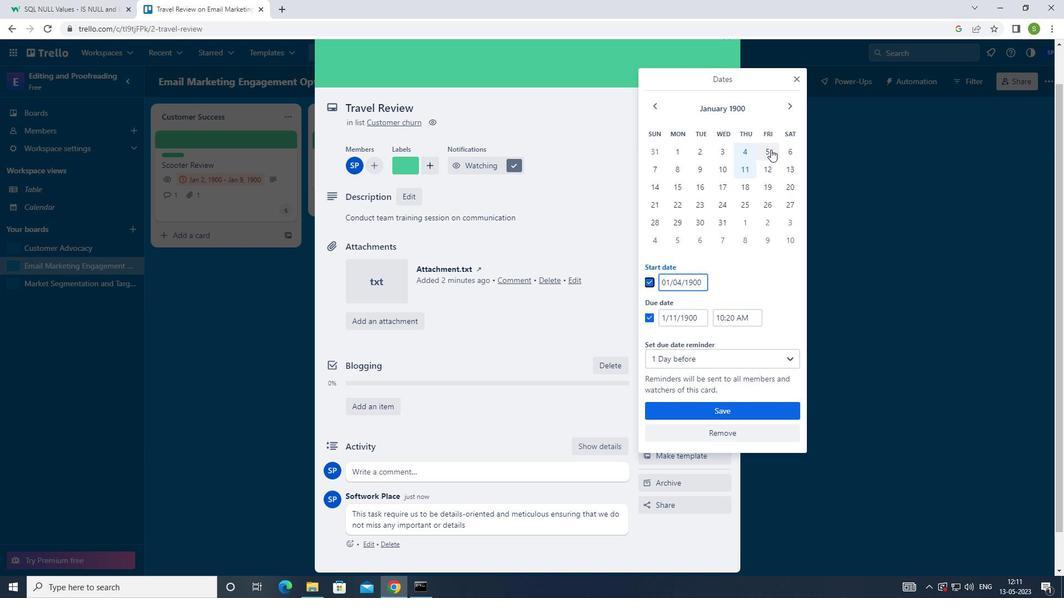 
Action: Mouse moved to (769, 164)
Screenshot: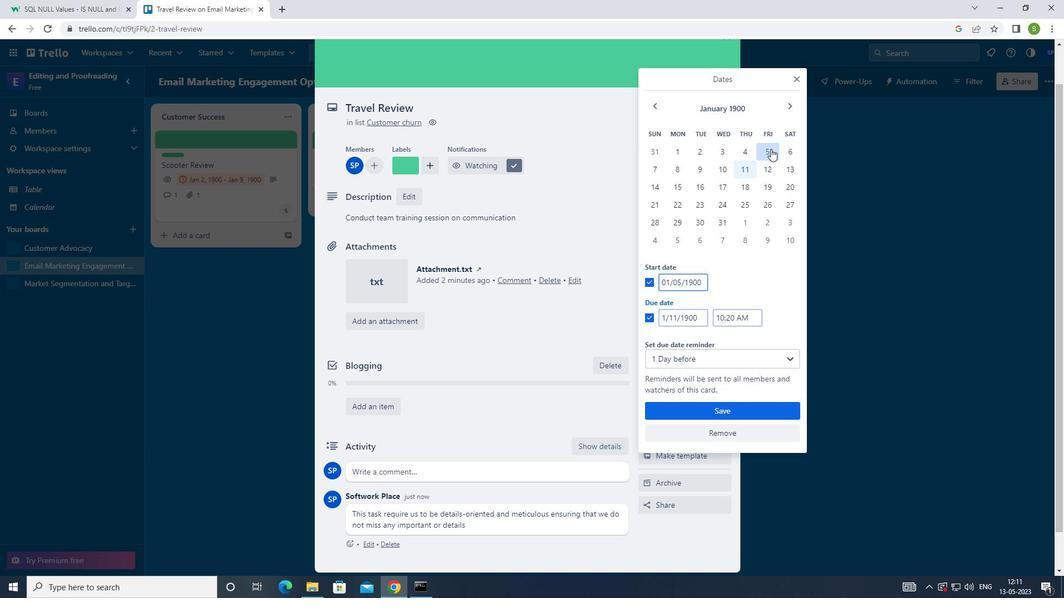 
Action: Mouse pressed left at (769, 164)
Screenshot: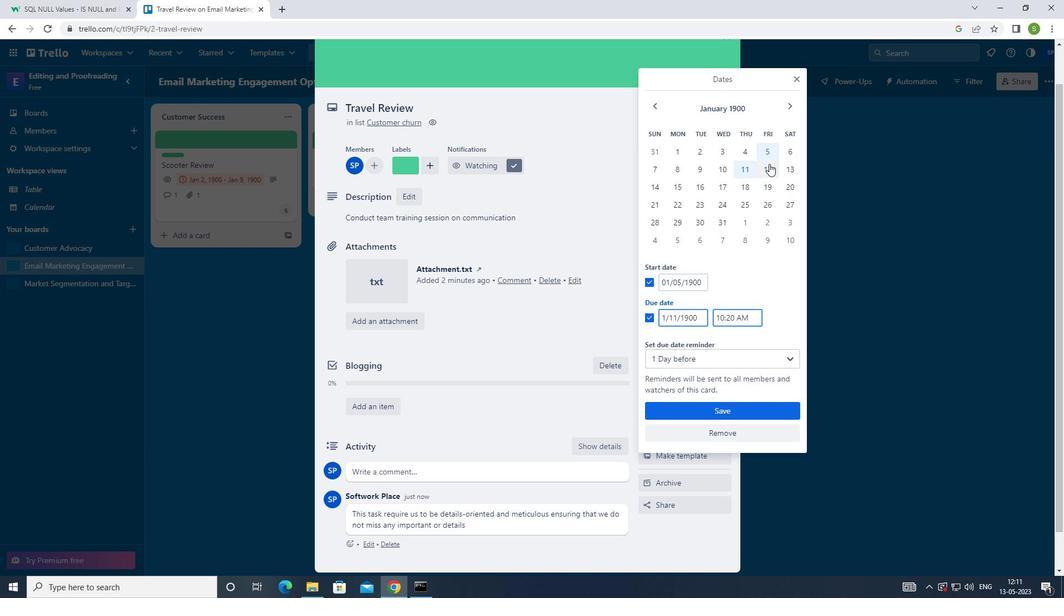 
Action: Mouse moved to (726, 410)
Screenshot: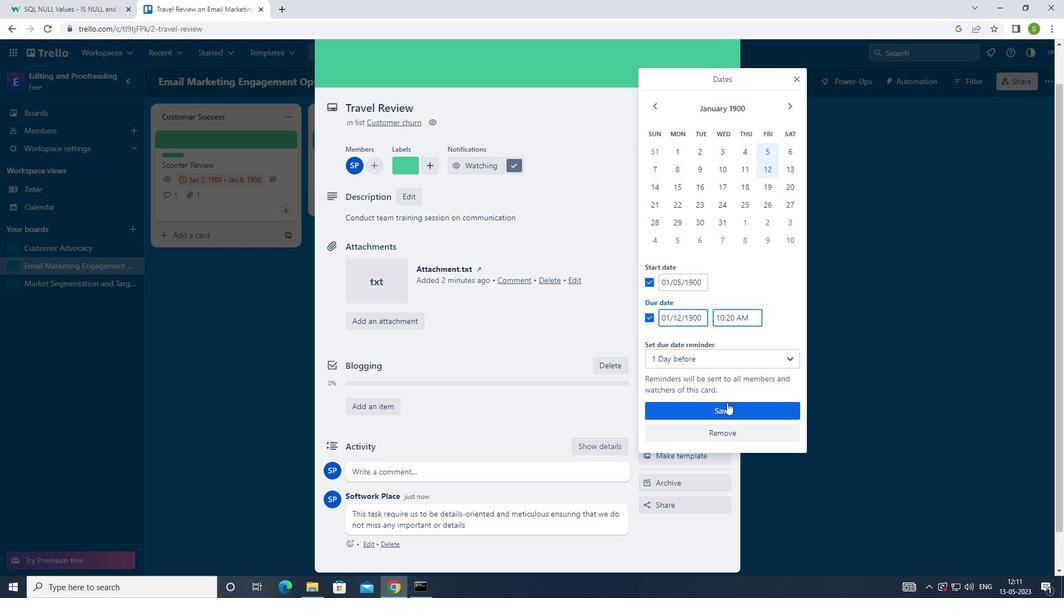 
Action: Mouse pressed left at (726, 410)
Screenshot: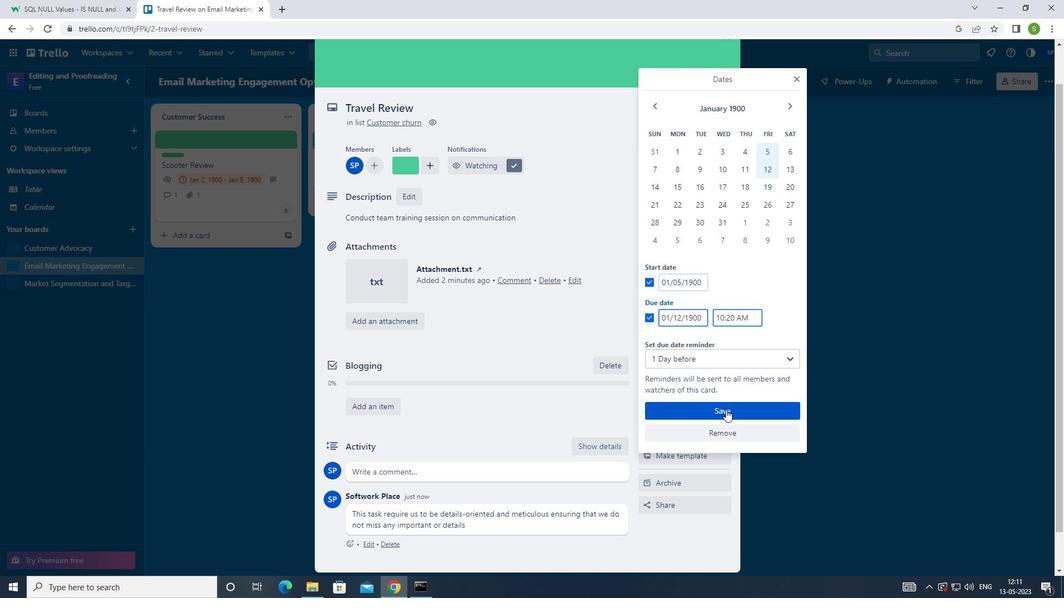 
Action: Mouse moved to (725, 410)
Screenshot: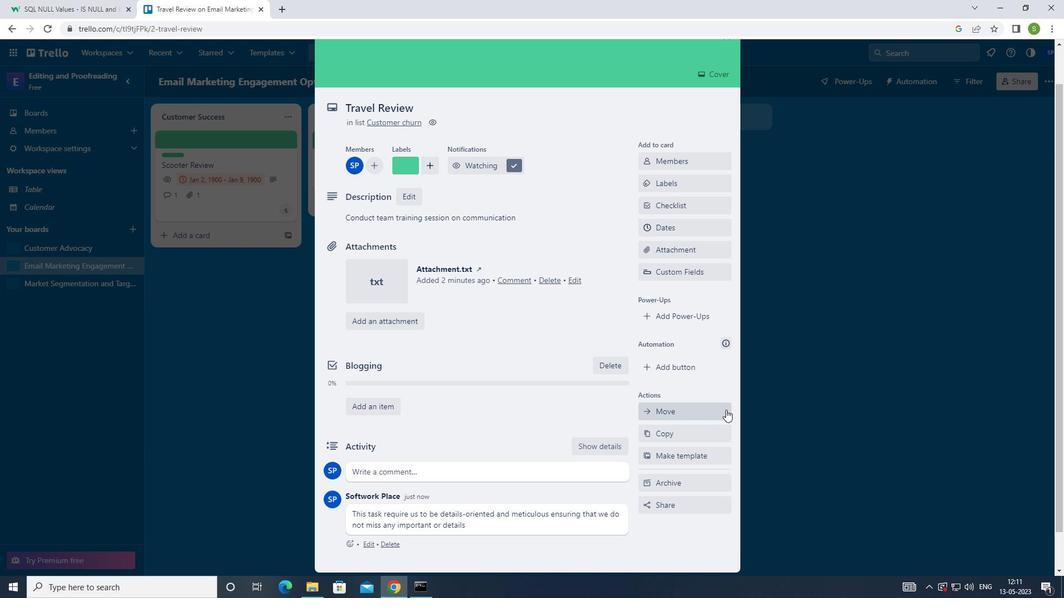 
Action: Key pressed <Key.f8>
Screenshot: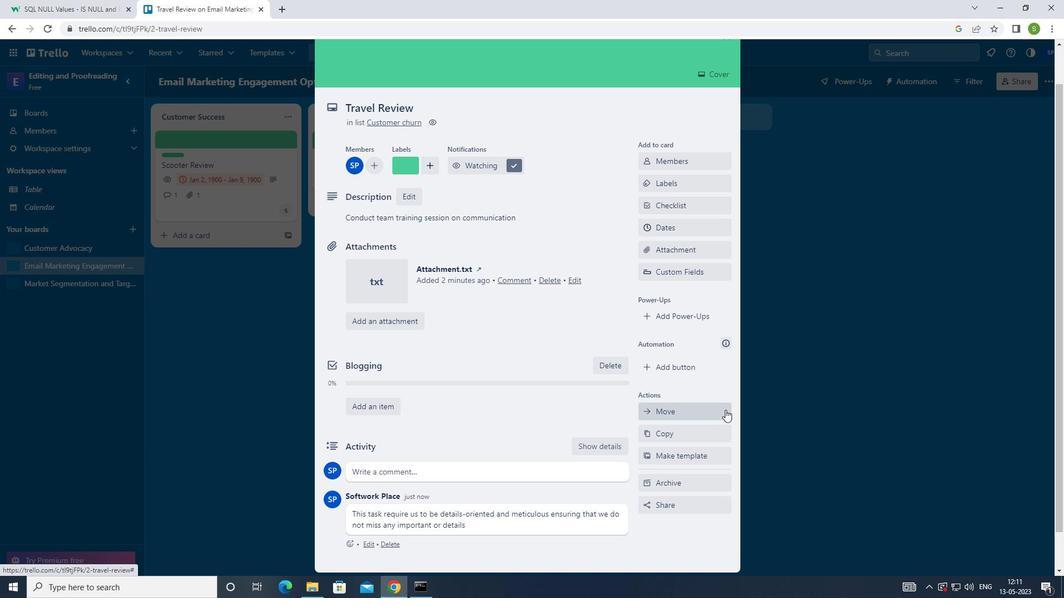 
